 Task: Find connections with filter location Riemst with filter topic #LinkedInwith filter profile language German with filter current company Pepper Content with filter school North Eastern Regional Institute of Science and Technology (NERIST) with filter industry Mobile Computing Software Products with filter service category Auto Insurance with filter keywords title Manicurist
Action: Mouse moved to (542, 113)
Screenshot: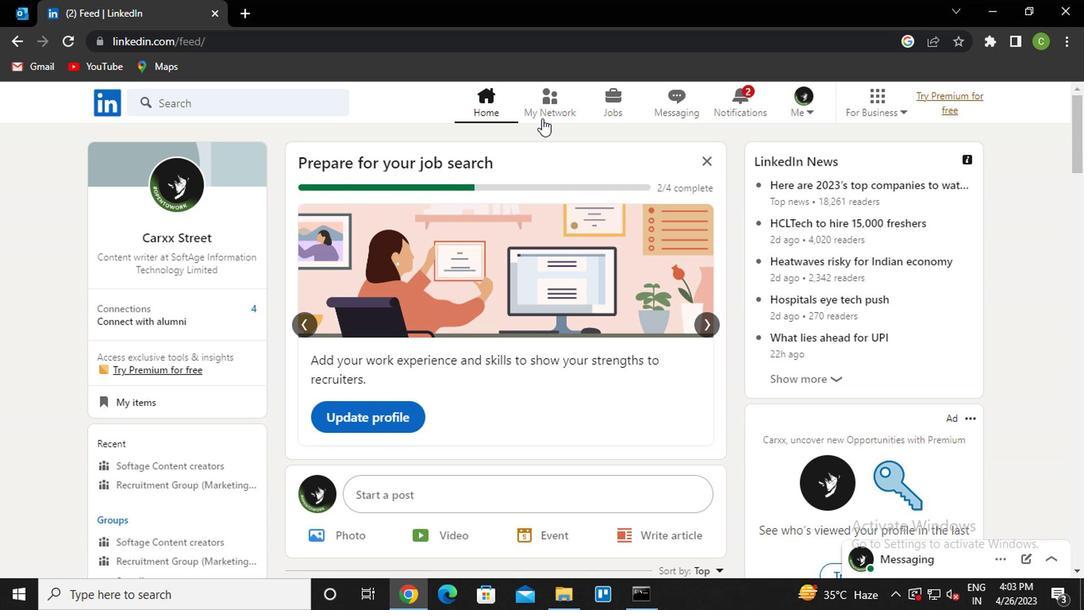 
Action: Mouse pressed left at (542, 113)
Screenshot: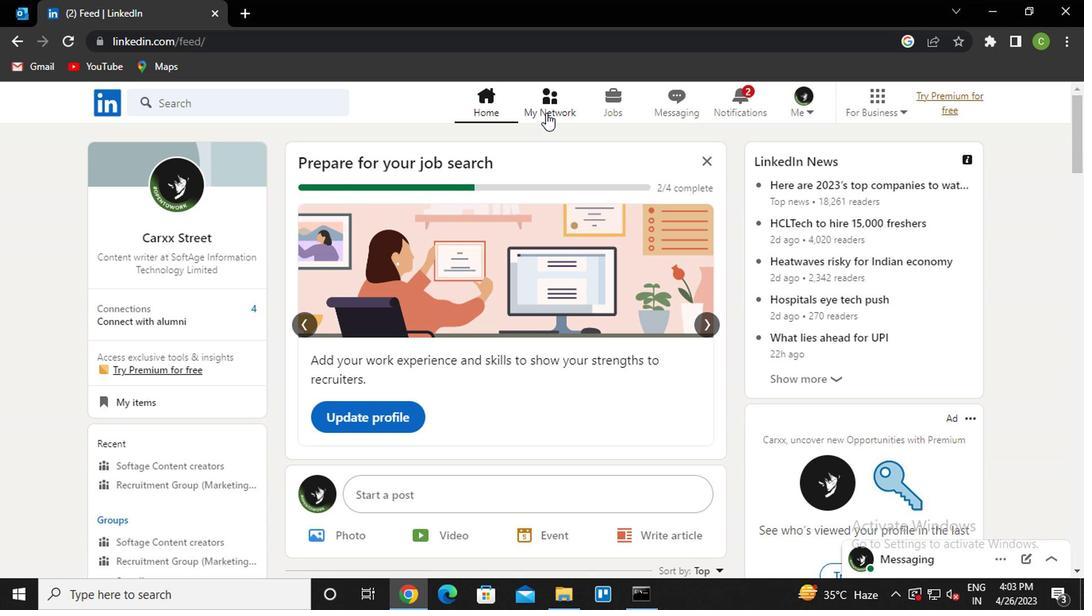 
Action: Mouse moved to (259, 202)
Screenshot: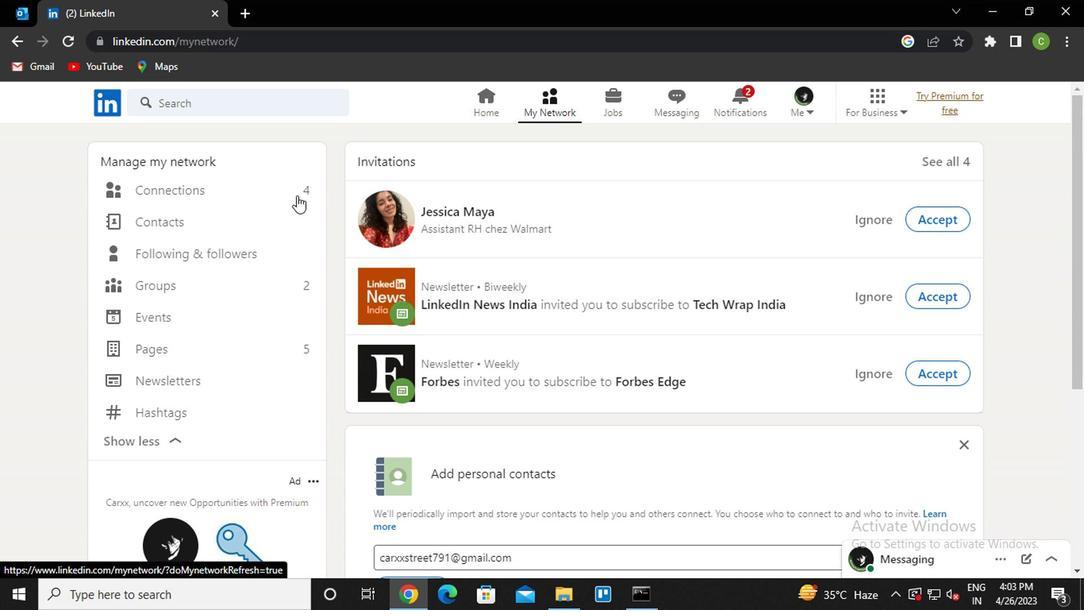 
Action: Mouse pressed left at (259, 202)
Screenshot: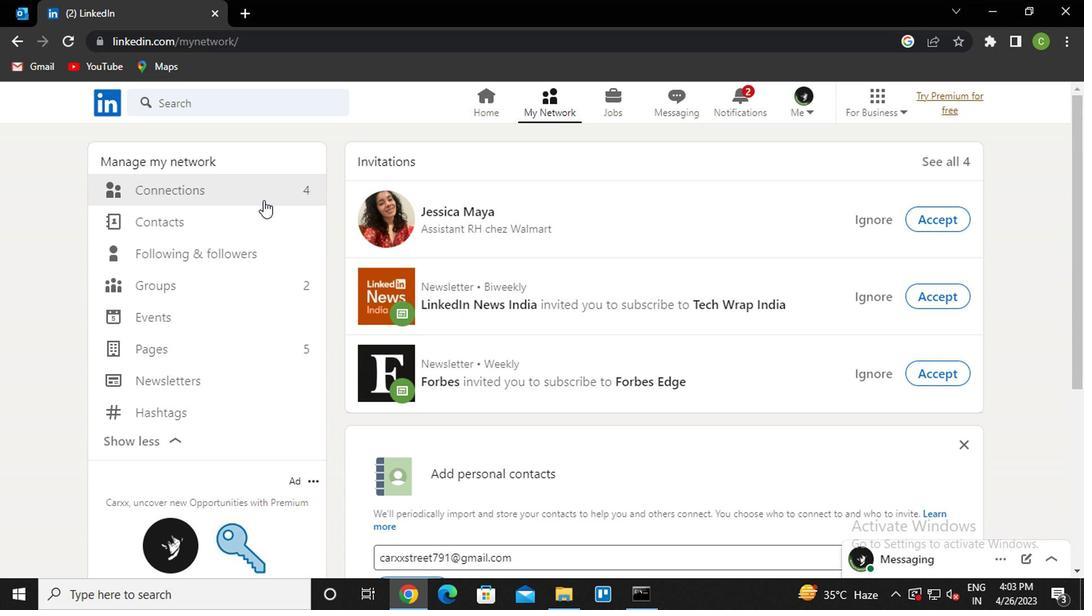 
Action: Mouse moved to (259, 190)
Screenshot: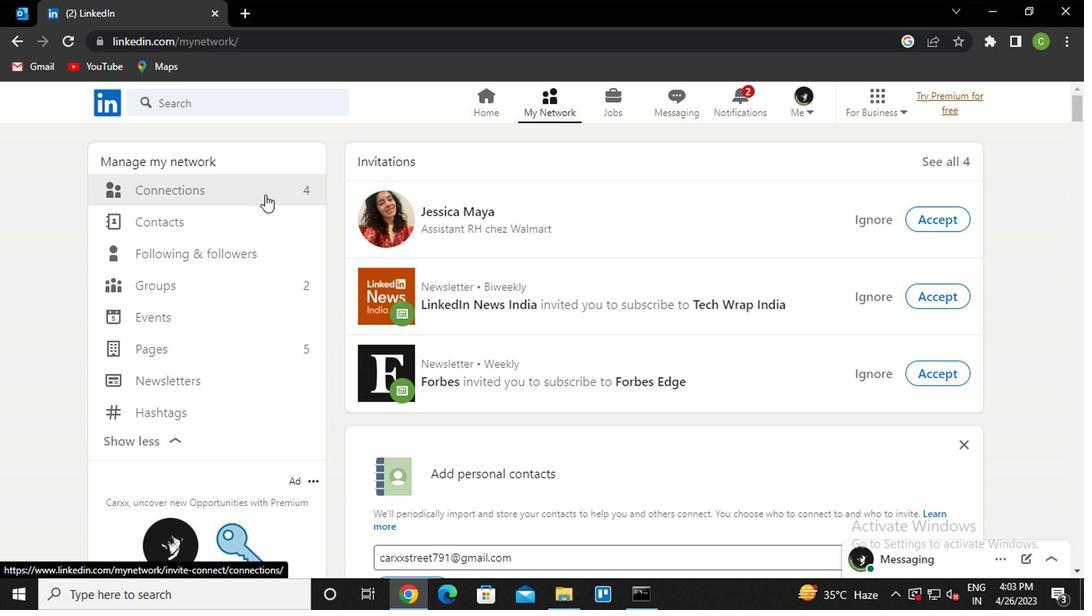 
Action: Mouse pressed left at (259, 190)
Screenshot: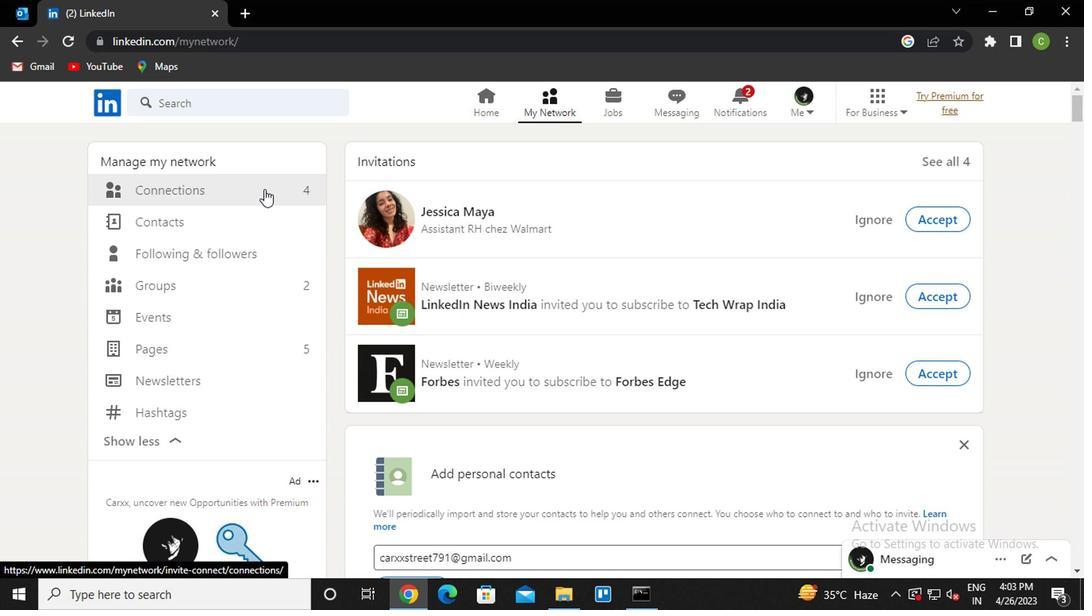 
Action: Mouse moved to (689, 189)
Screenshot: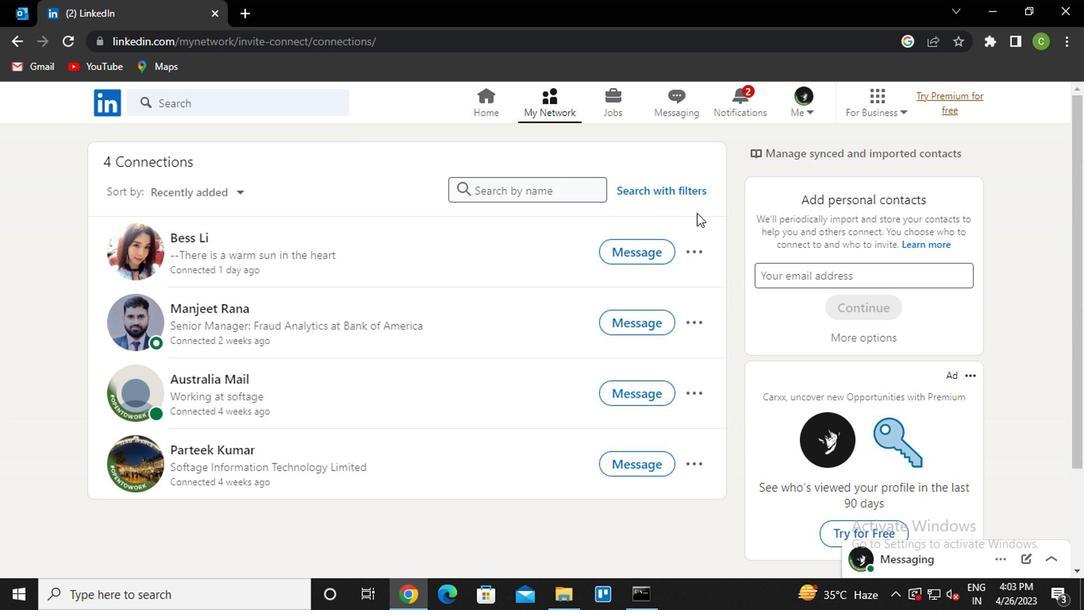 
Action: Mouse pressed left at (689, 189)
Screenshot: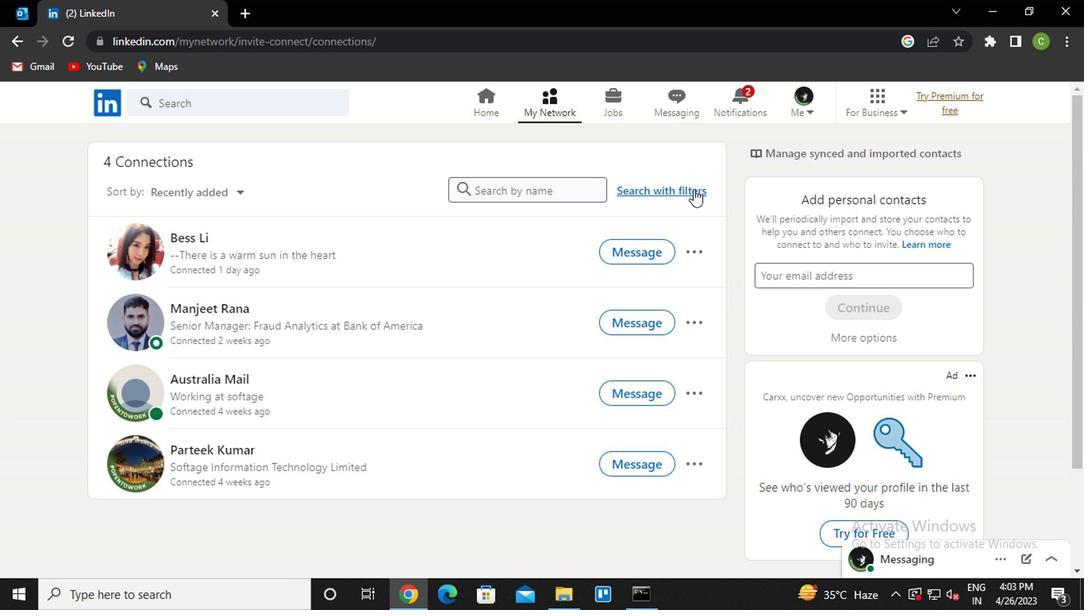 
Action: Mouse moved to (538, 145)
Screenshot: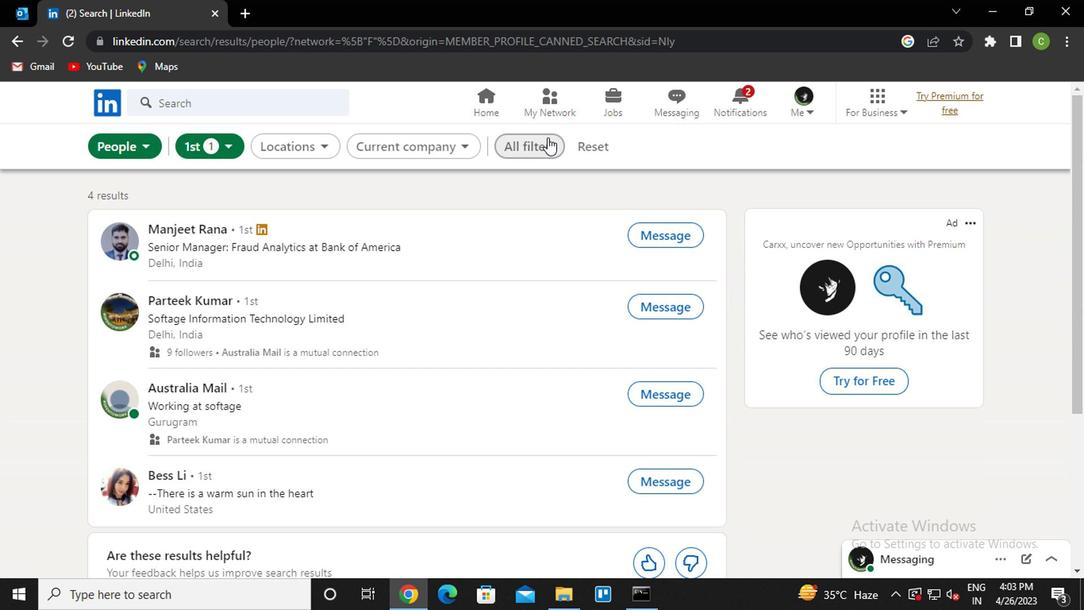 
Action: Mouse pressed left at (538, 145)
Screenshot: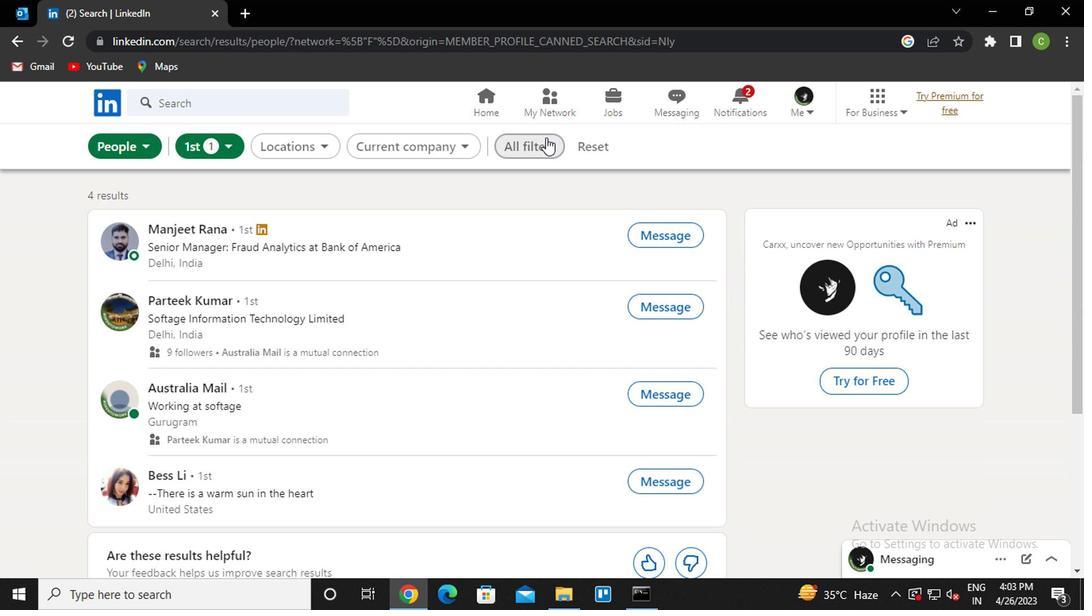 
Action: Mouse moved to (851, 352)
Screenshot: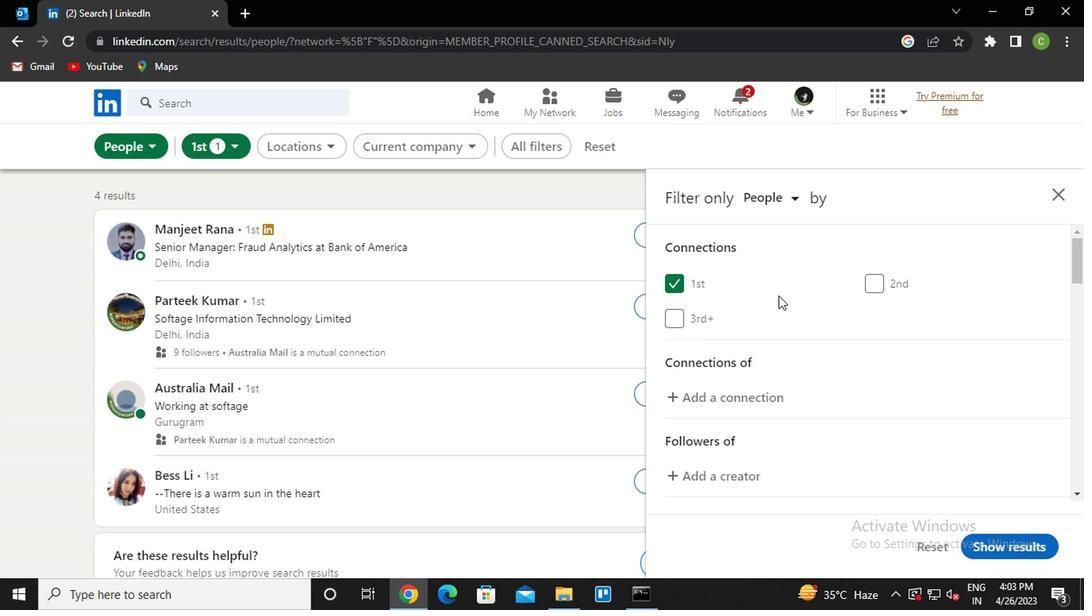 
Action: Mouse scrolled (851, 351) with delta (0, 0)
Screenshot: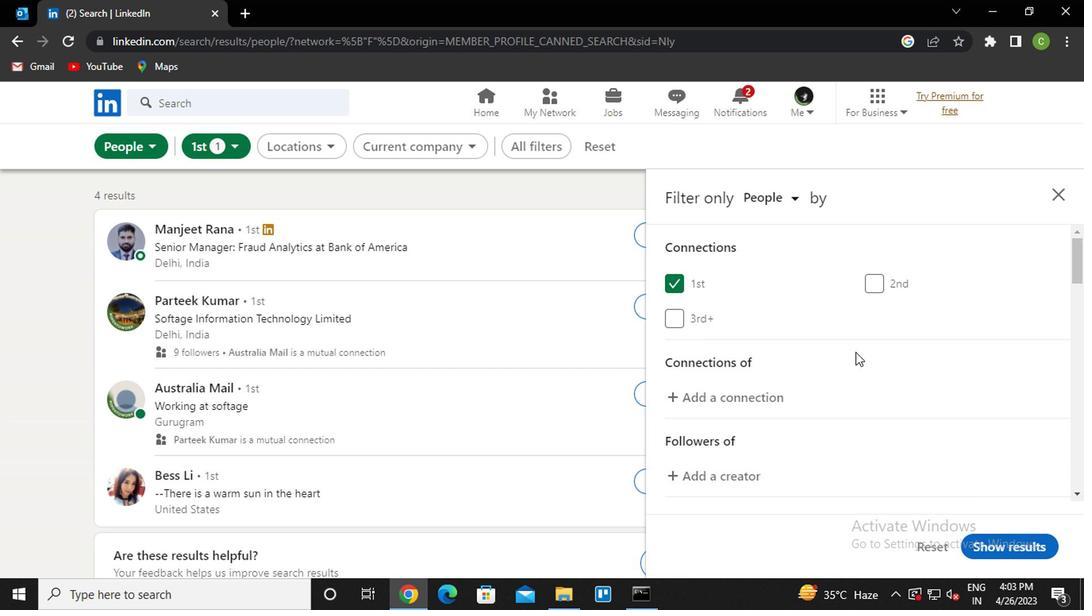 
Action: Mouse scrolled (851, 351) with delta (0, 0)
Screenshot: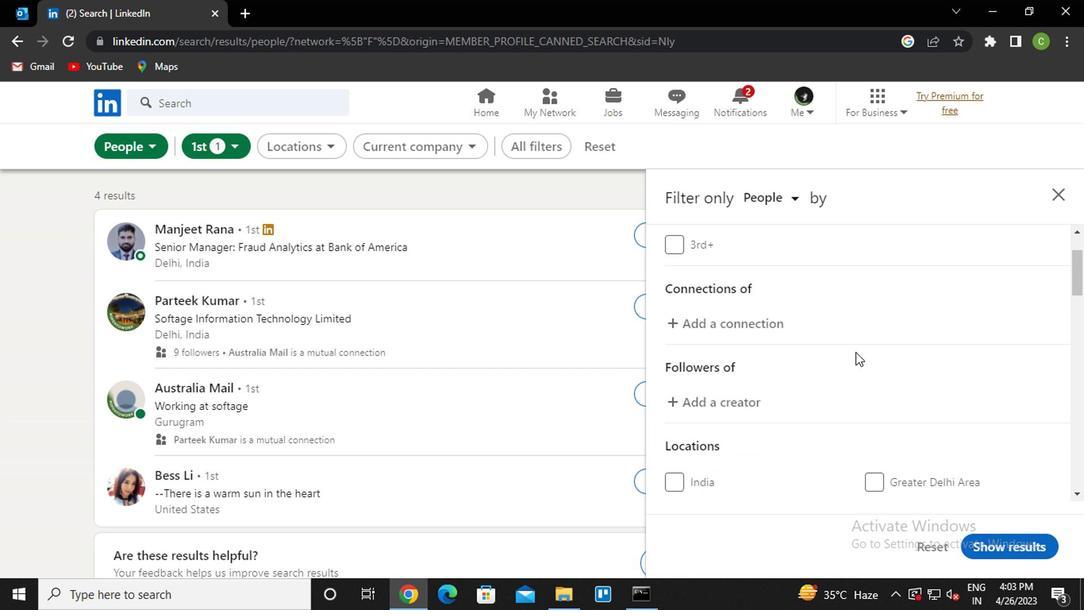 
Action: Mouse scrolled (851, 351) with delta (0, 0)
Screenshot: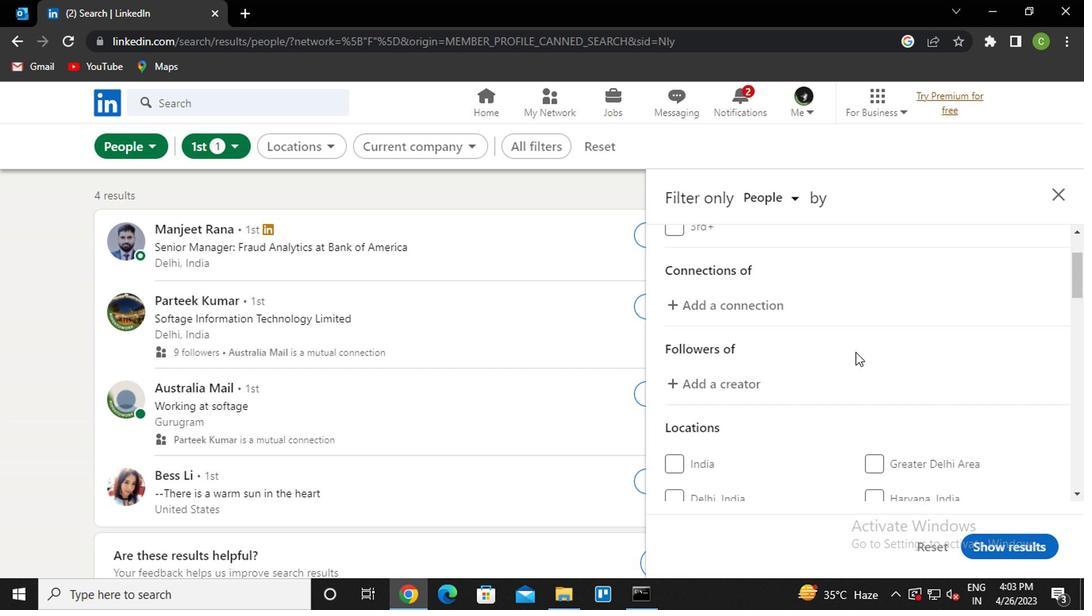 
Action: Mouse moved to (881, 391)
Screenshot: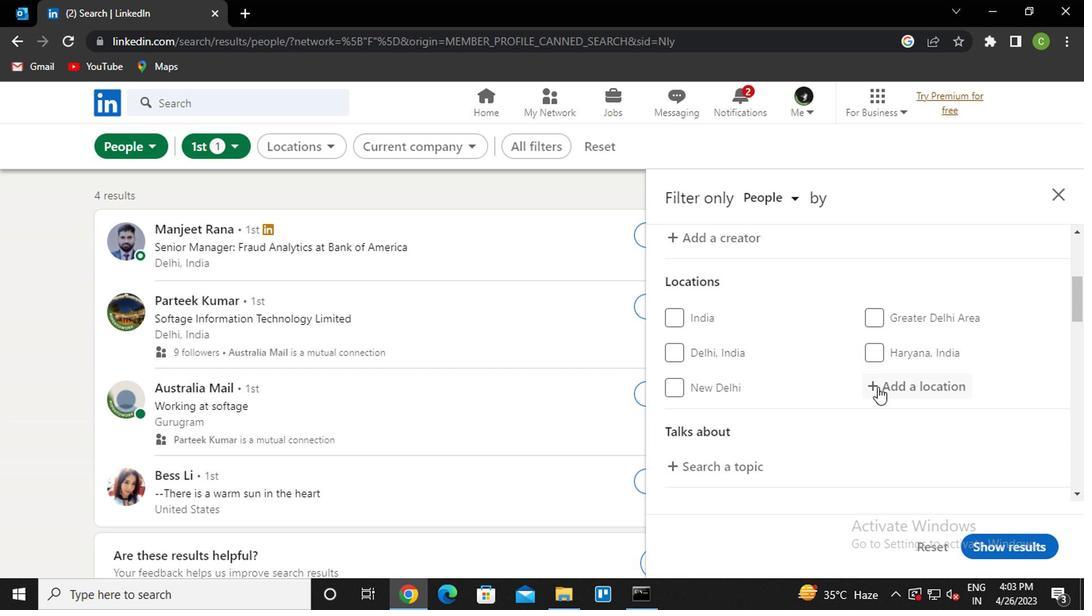 
Action: Mouse pressed left at (881, 391)
Screenshot: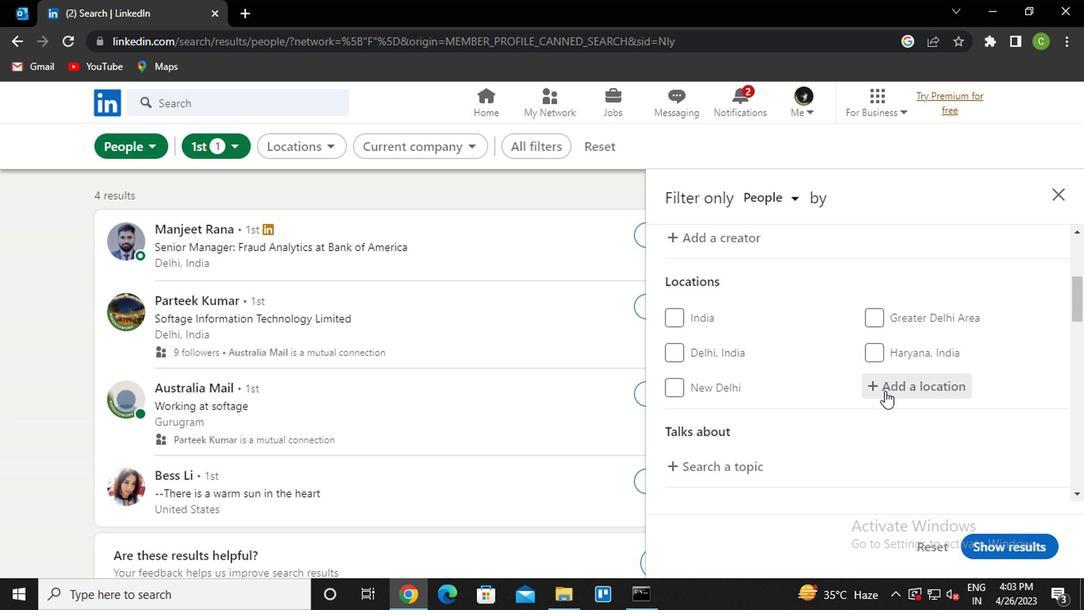 
Action: Key pressed <Key.caps_lock>l<Key.caps_lock>i<Key.backspace><Key.backspace>l<Key.caps_lock>inkedin<Key.backspace><Key.backspace><Key.backspace><Key.backspace><Key.backspace><Key.backspace><Key.backspace><Key.backspace><Key.backspace><Key.backspace><Key.backspace><Key.backspace><Key.backspace><Key.backspace><Key.backspace><Key.backspace><Key.backspace><Key.caps_lock>r<Key.caps_lock>iems<Key.down><Key.enter>
Screenshot: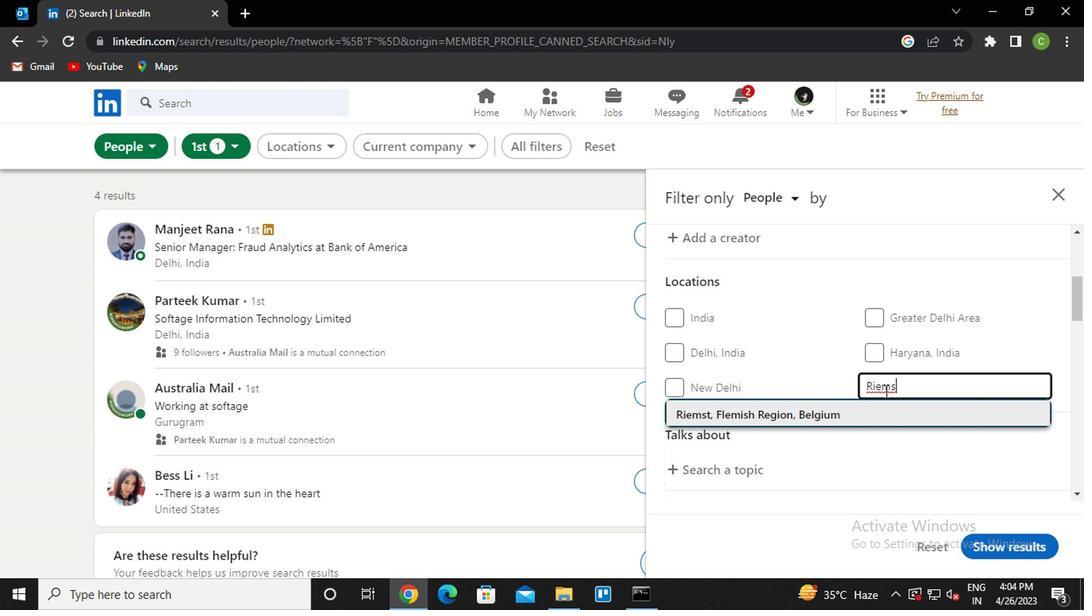 
Action: Mouse moved to (895, 371)
Screenshot: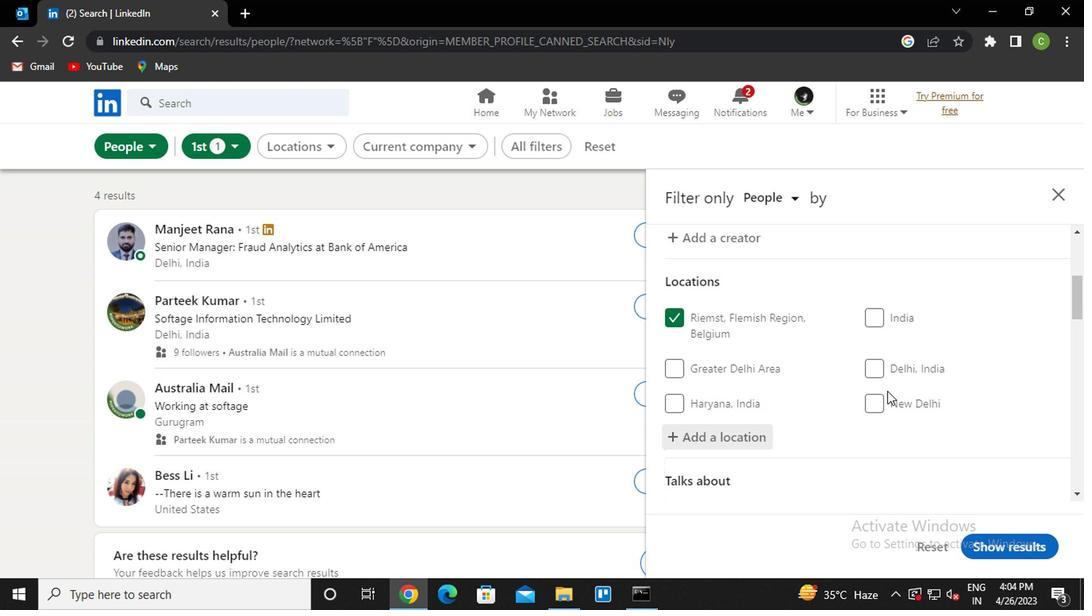 
Action: Mouse scrolled (895, 370) with delta (0, -1)
Screenshot: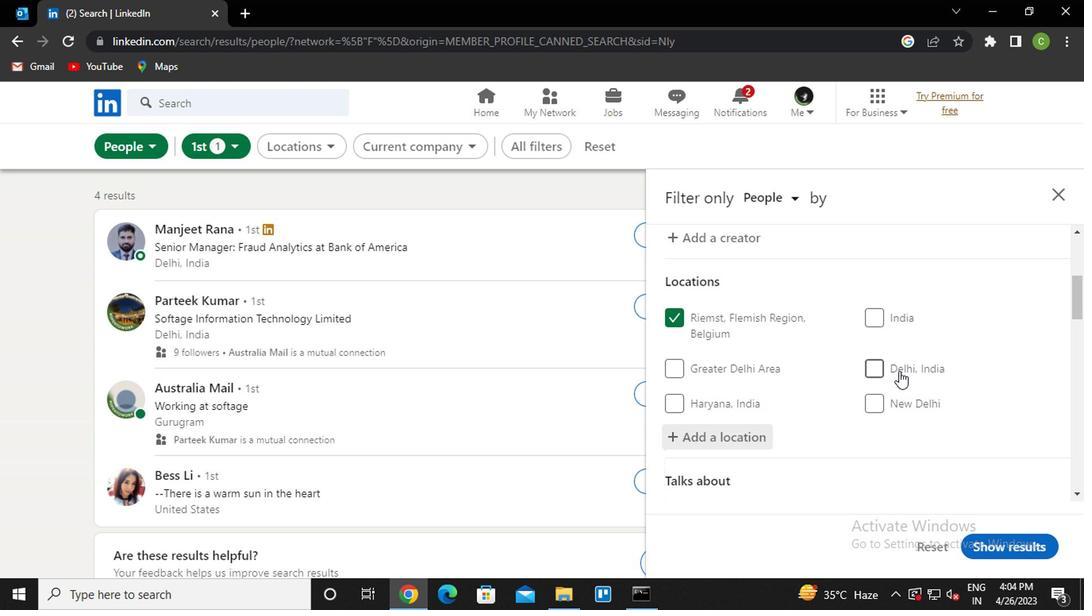 
Action: Mouse scrolled (895, 370) with delta (0, -1)
Screenshot: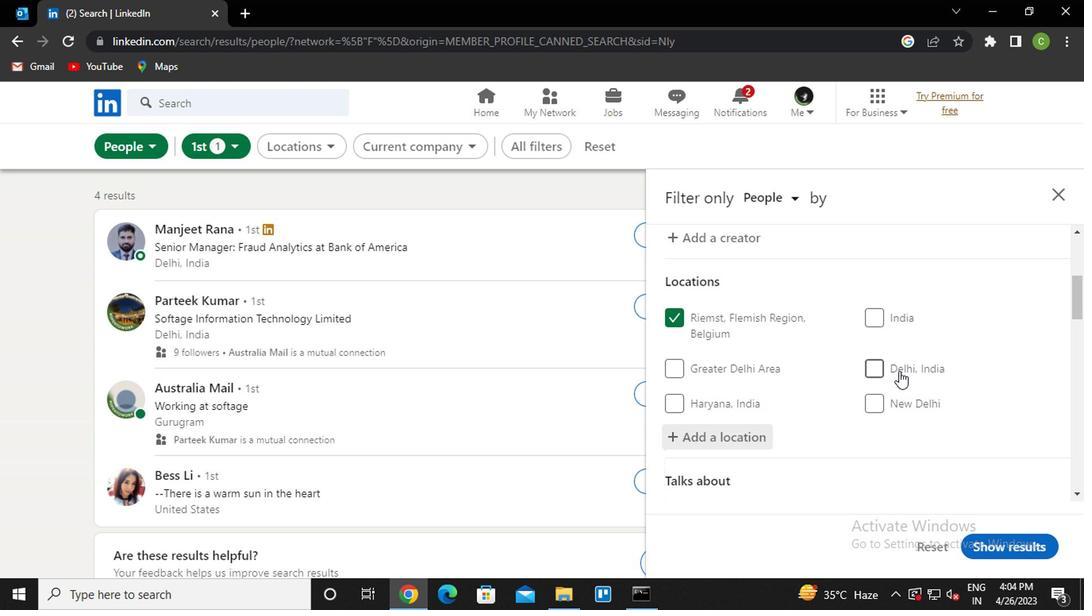 
Action: Mouse moved to (726, 360)
Screenshot: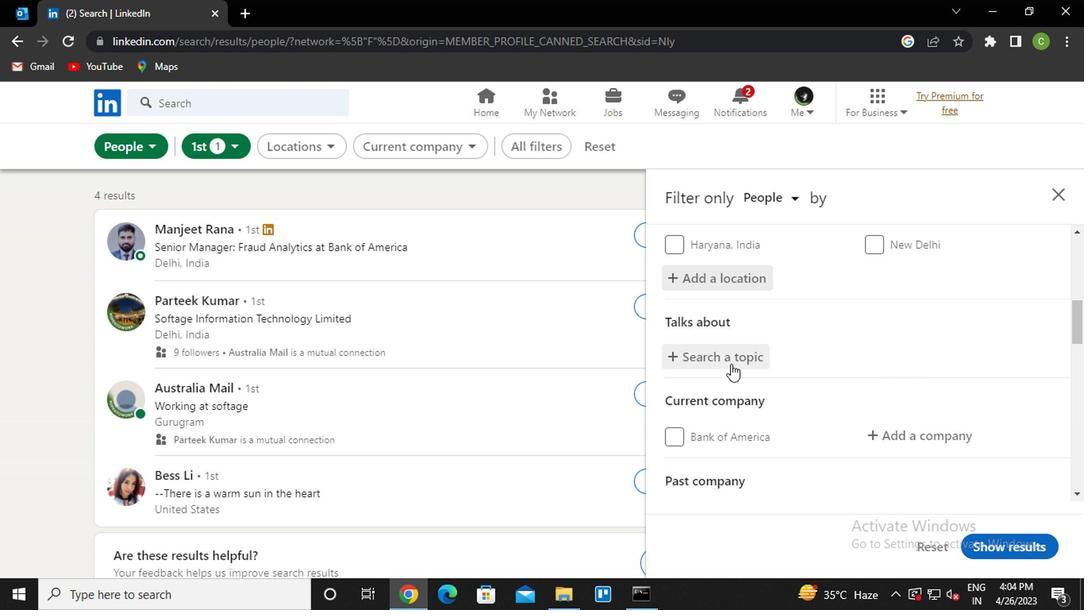 
Action: Mouse pressed left at (726, 360)
Screenshot: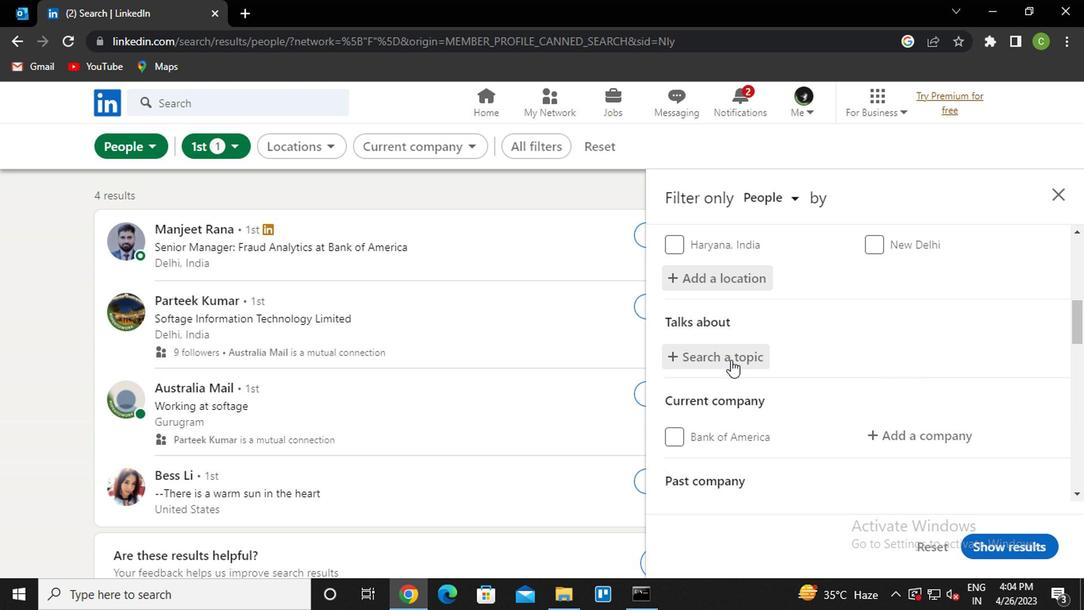 
Action: Key pressed <Key.caps_lock>l<Key.caps_lock>inke<Key.down><Key.enter>
Screenshot: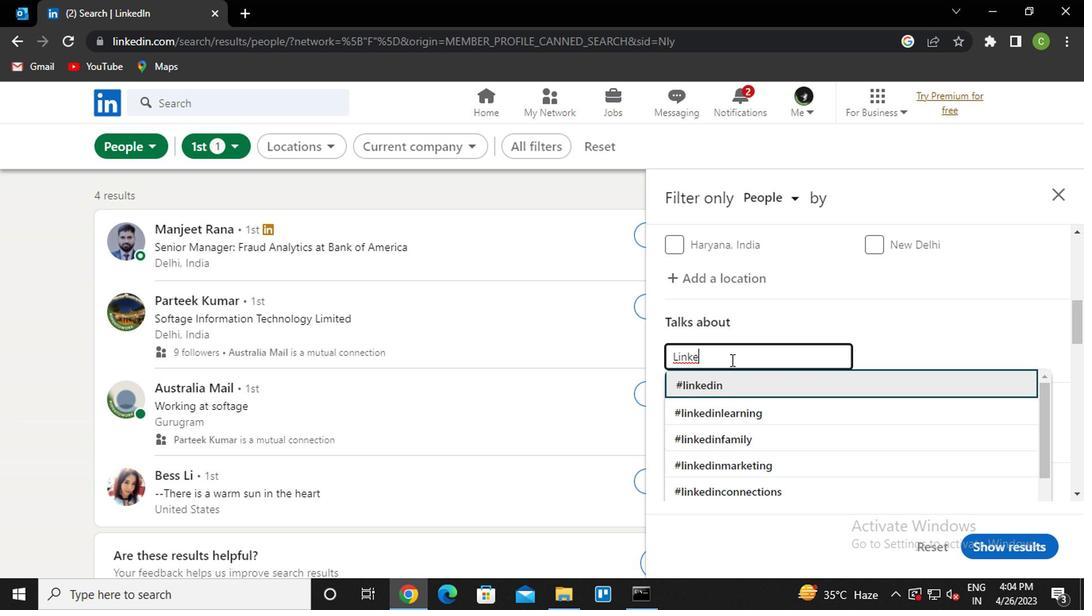 
Action: Mouse scrolled (726, 359) with delta (0, 0)
Screenshot: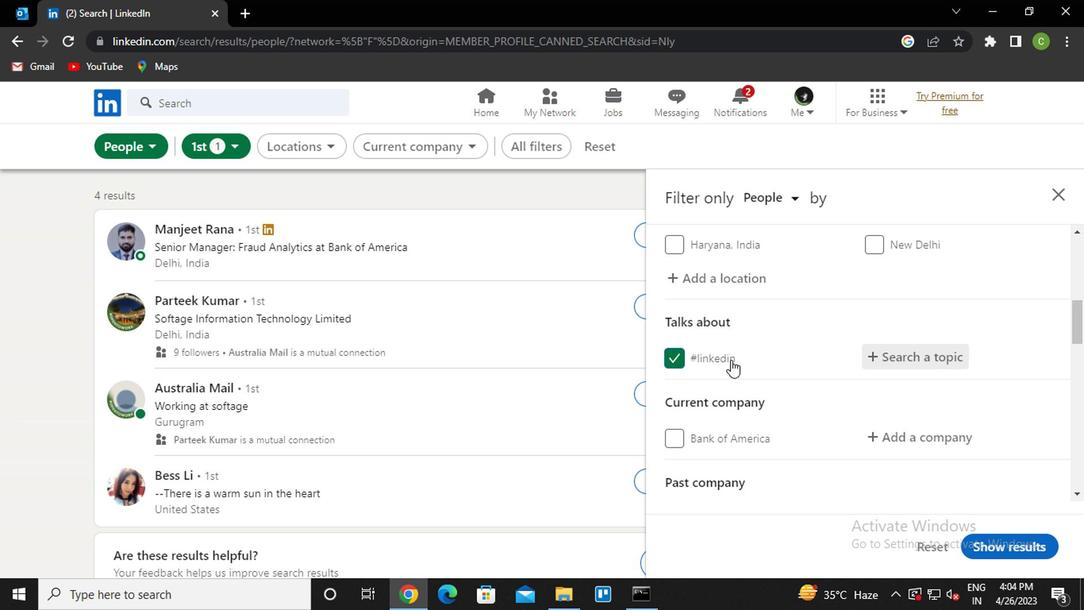 
Action: Mouse moved to (887, 357)
Screenshot: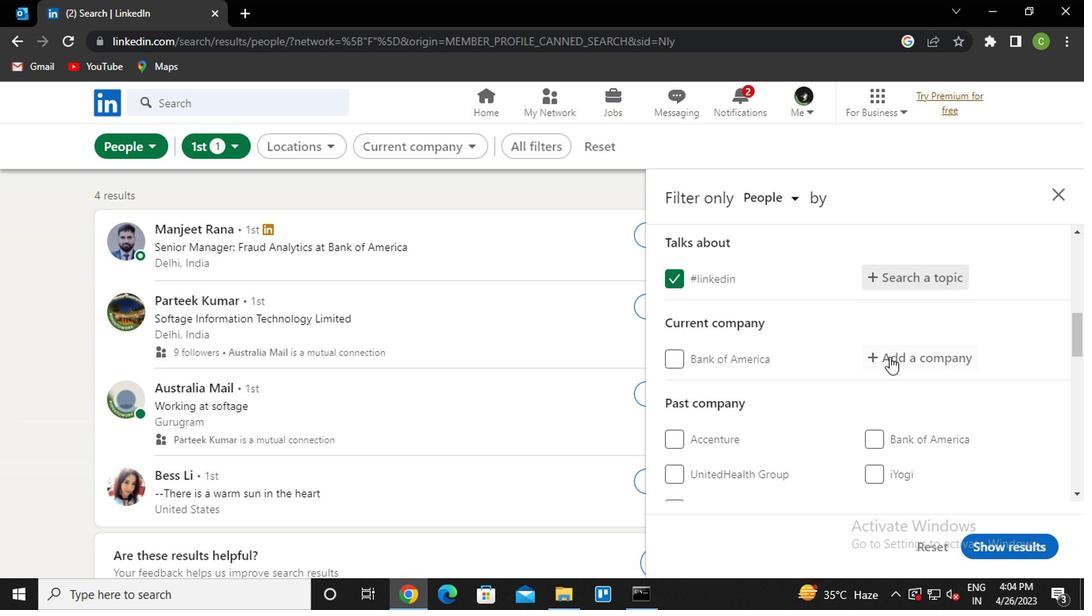 
Action: Mouse pressed left at (887, 357)
Screenshot: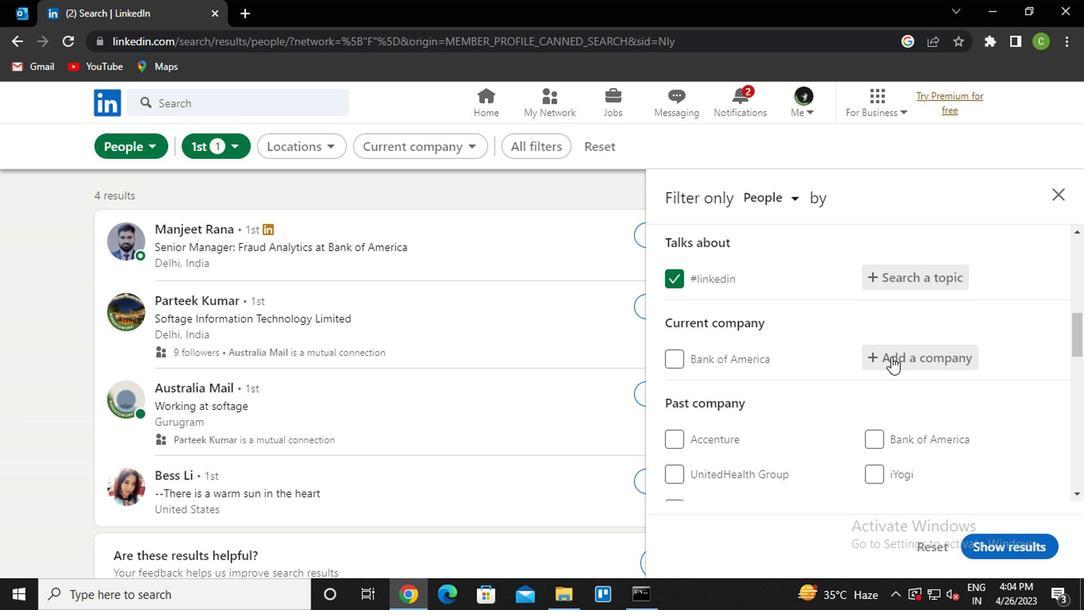 
Action: Key pressed <Key.caps_lock><Key.caps_lock>p<Key.caps_lock>epper<Key.backspace><Key.backspace><Key.backspace><Key.backspace><Key.backspace><Key.backspace><Key.backspace><Key.caps_lock><Key.caps_lock>p<Key.caps_lock>epper<Key.down><Key.enter>
Screenshot: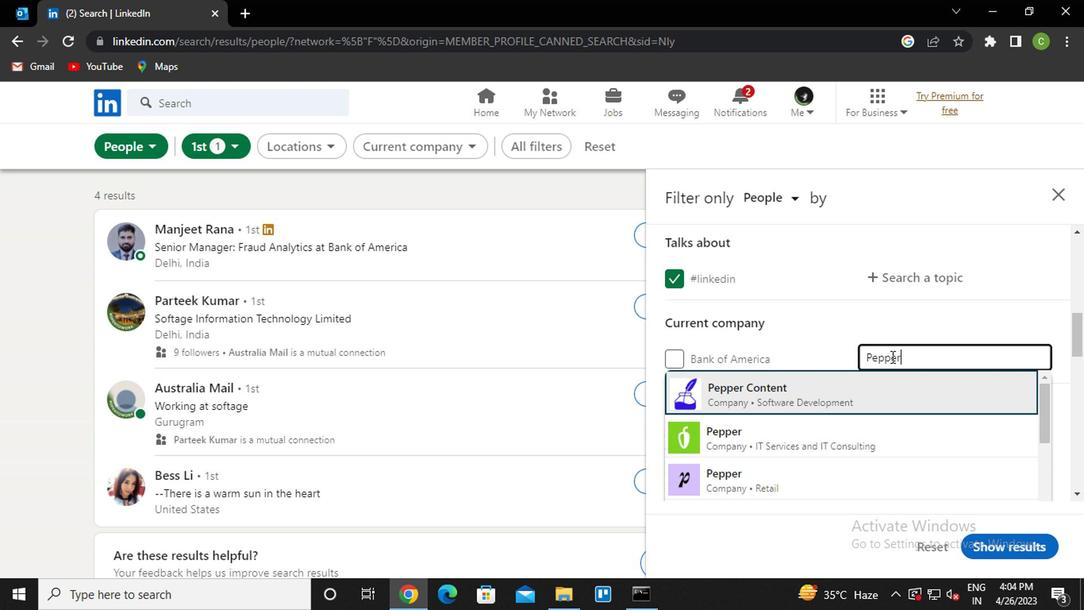 
Action: Mouse moved to (886, 358)
Screenshot: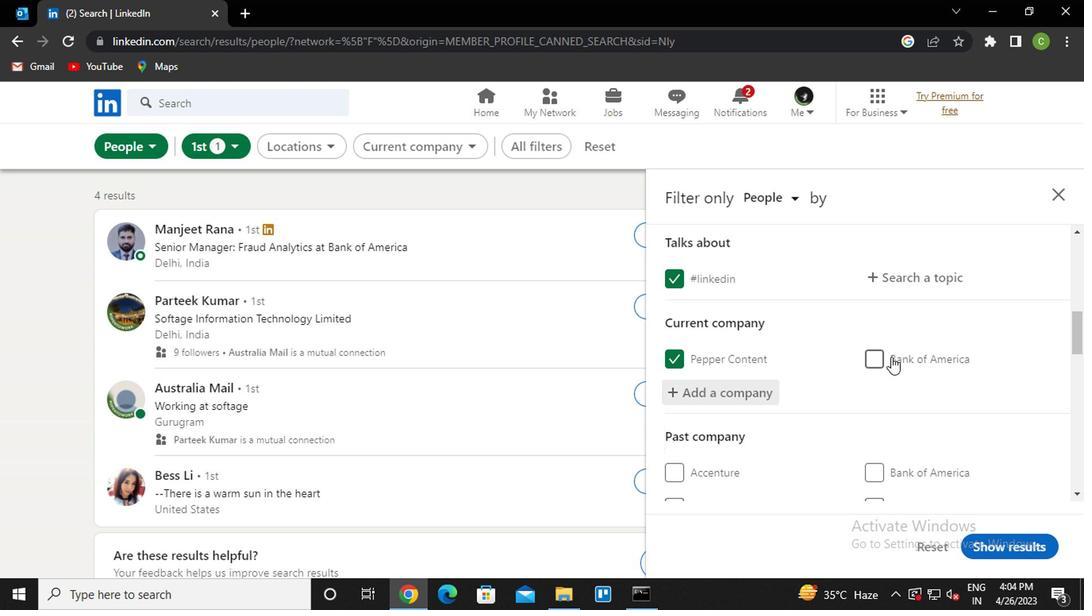 
Action: Mouse scrolled (886, 357) with delta (0, 0)
Screenshot: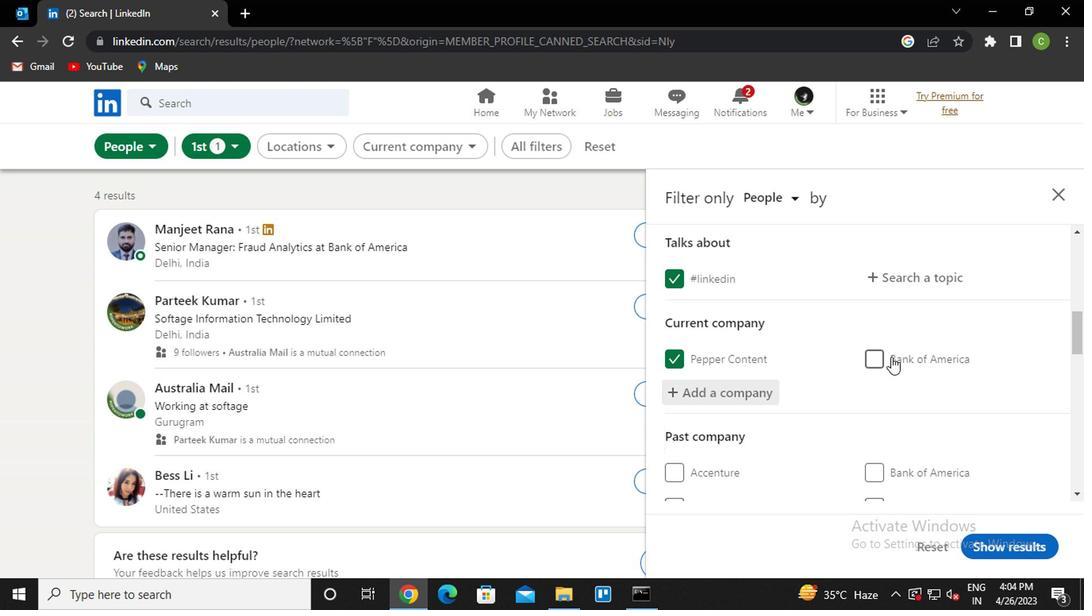 
Action: Mouse scrolled (886, 357) with delta (0, 0)
Screenshot: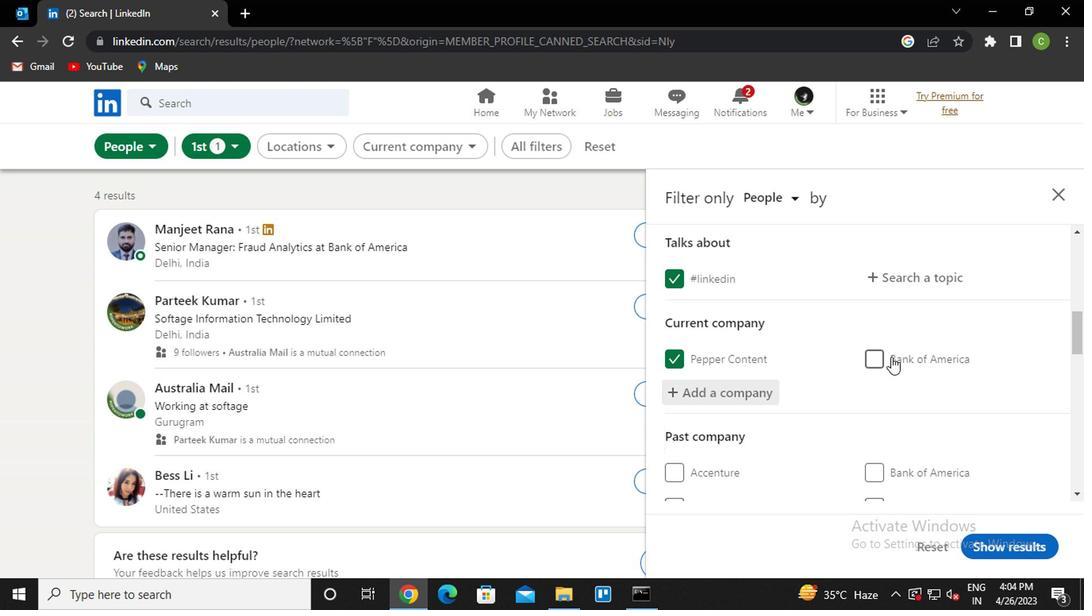 
Action: Mouse moved to (868, 385)
Screenshot: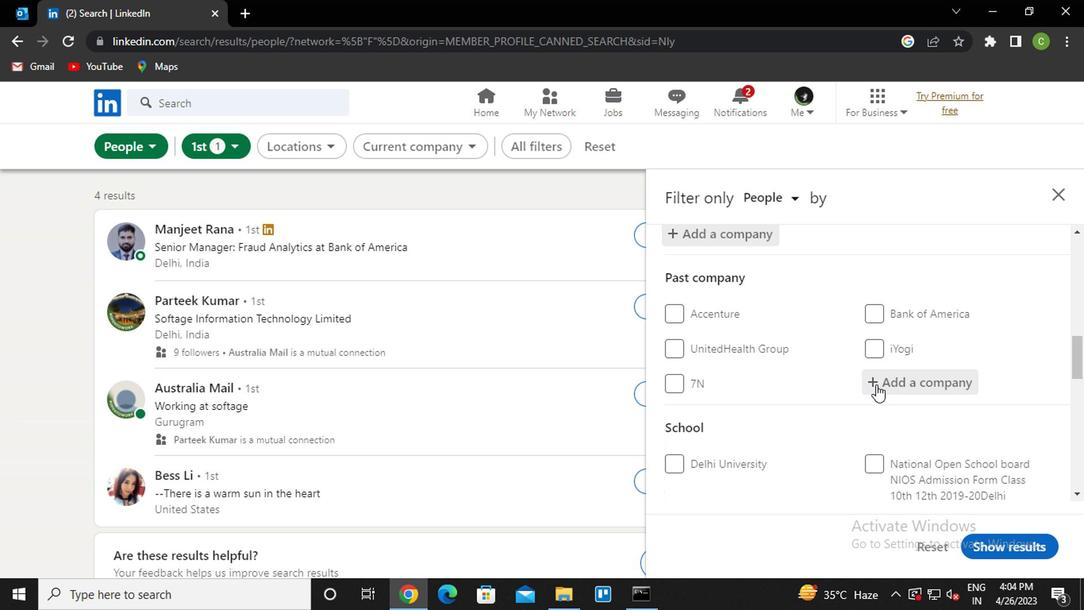 
Action: Mouse scrolled (868, 384) with delta (0, -1)
Screenshot: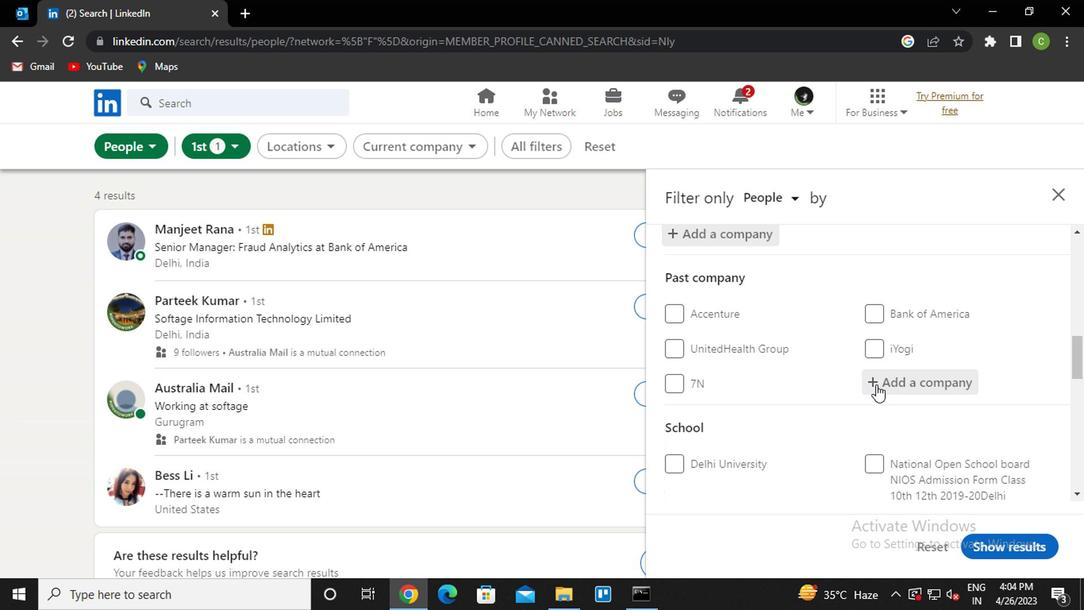 
Action: Mouse moved to (863, 385)
Screenshot: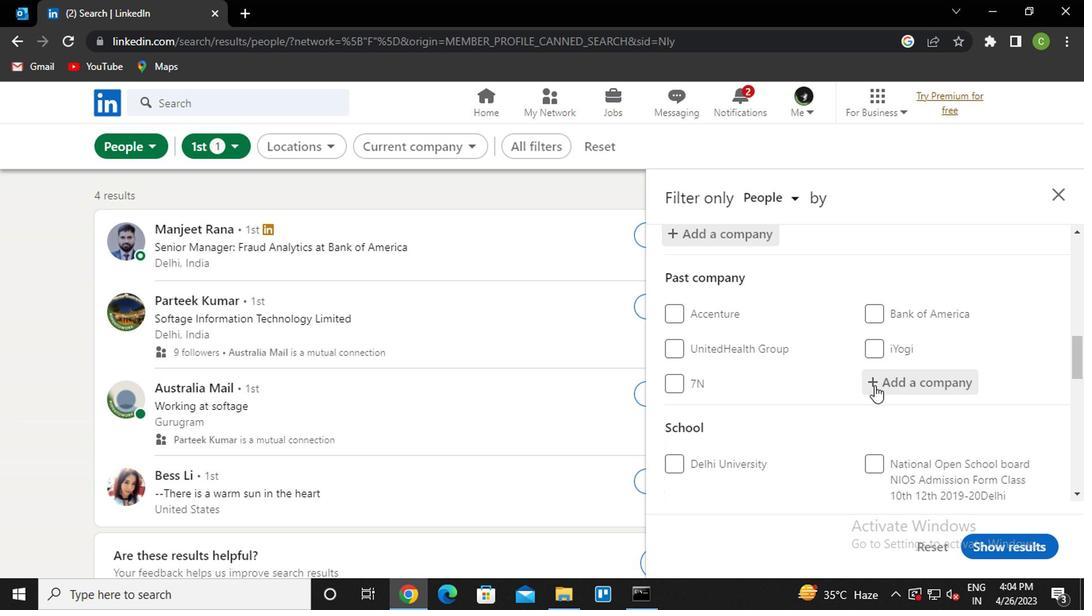 
Action: Mouse scrolled (863, 384) with delta (0, -1)
Screenshot: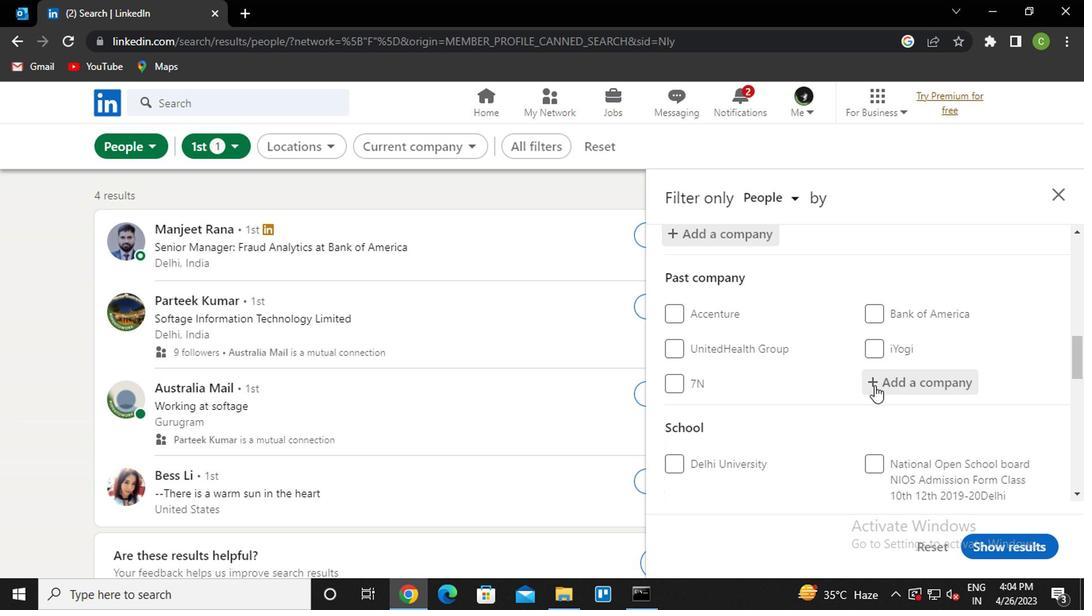 
Action: Mouse moved to (728, 421)
Screenshot: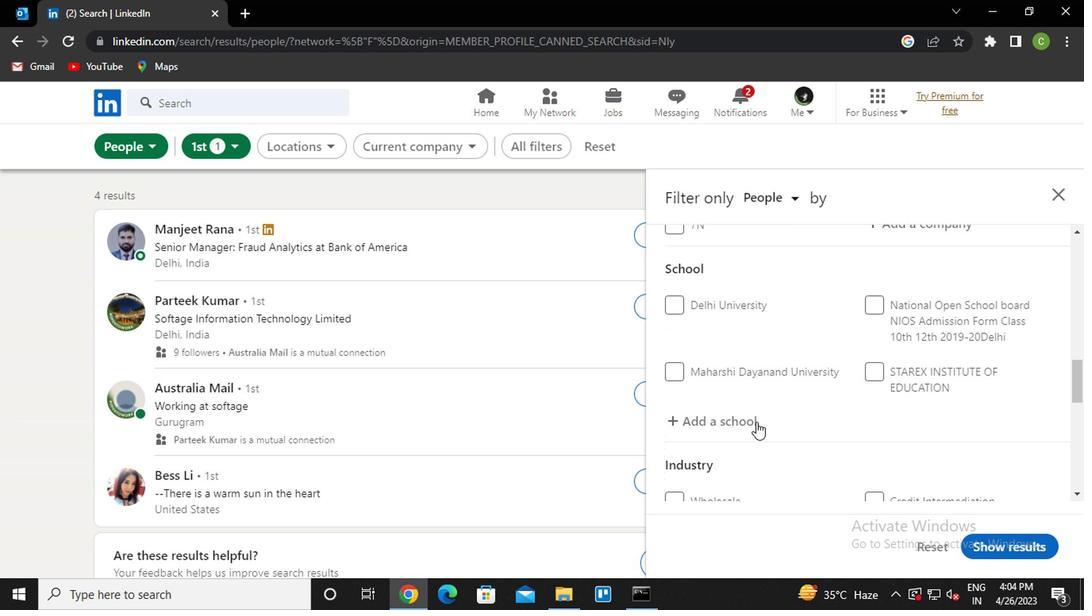 
Action: Mouse pressed left at (728, 421)
Screenshot: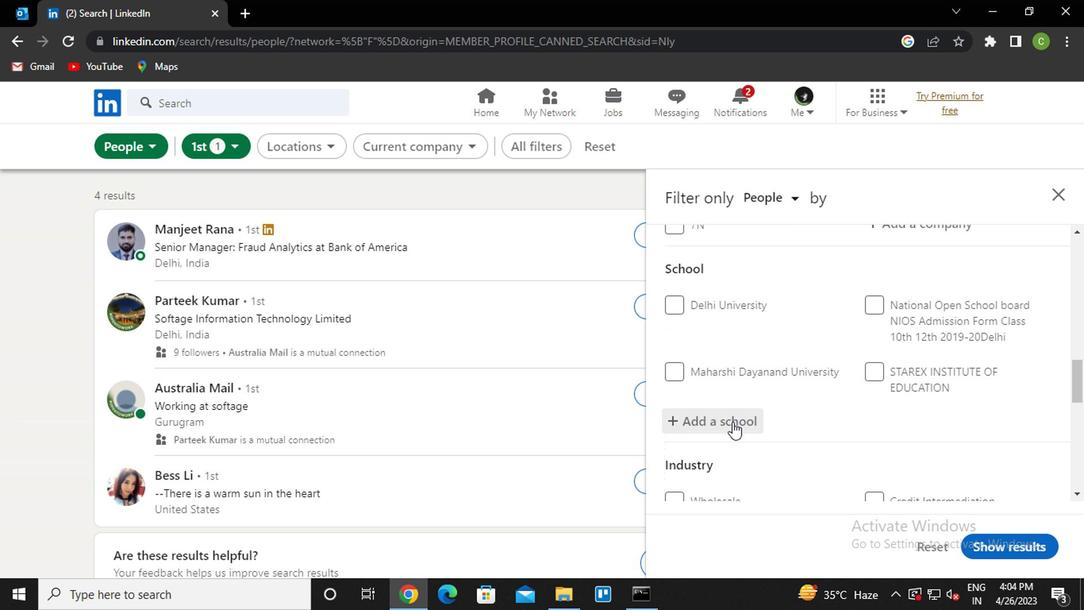
Action: Key pressed <Key.caps_lock>n<Key.caps_lock>orth<Key.space>eastern<Key.down><Key.down><Key.down><Key.down><Key.enter>
Screenshot: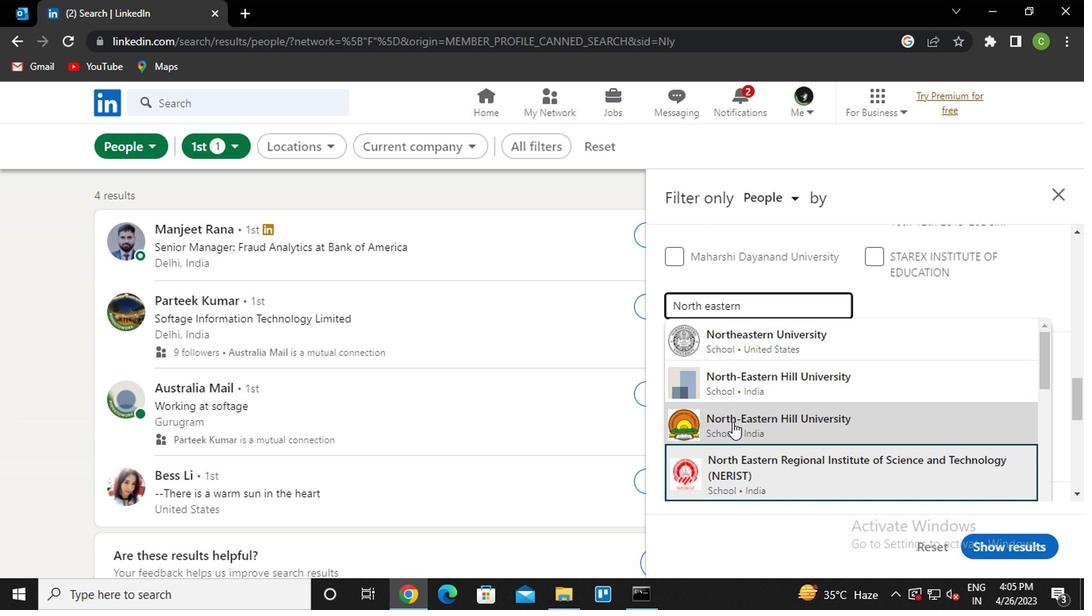 
Action: Mouse moved to (708, 436)
Screenshot: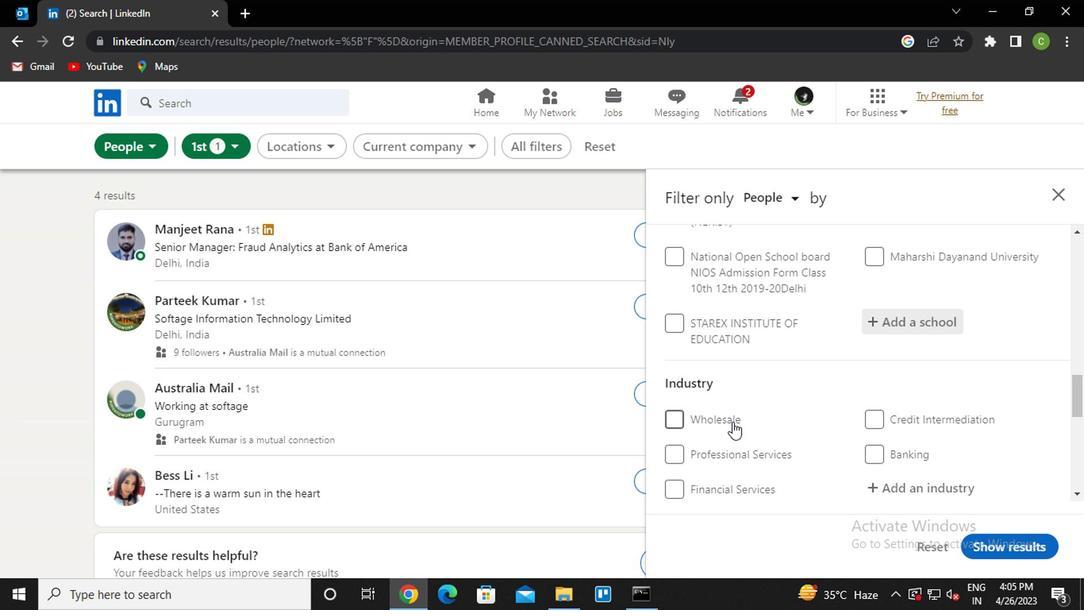 
Action: Mouse scrolled (708, 436) with delta (0, 0)
Screenshot: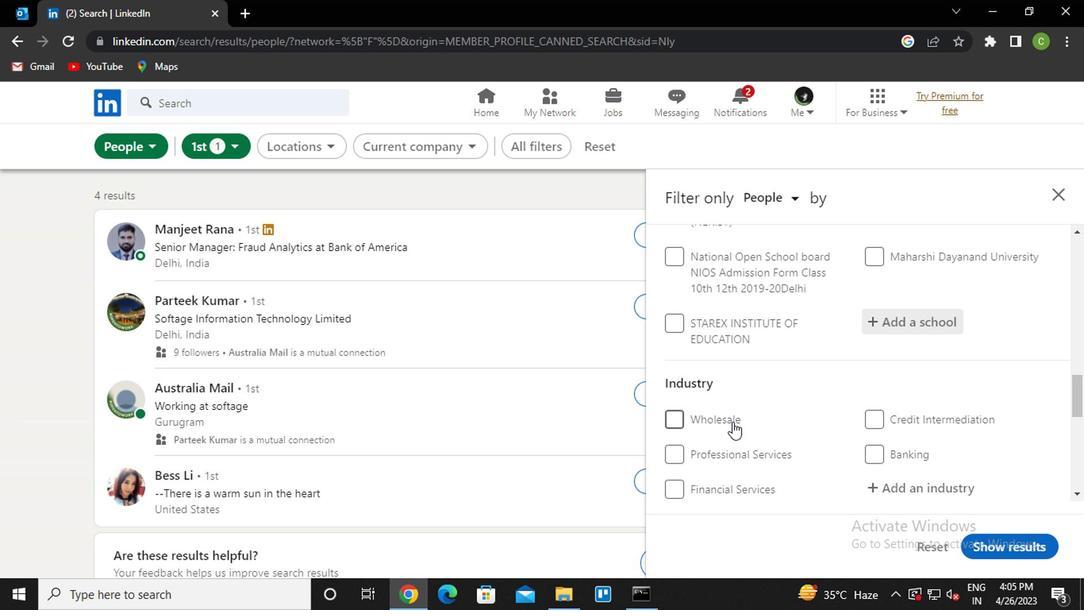 
Action: Mouse moved to (717, 434)
Screenshot: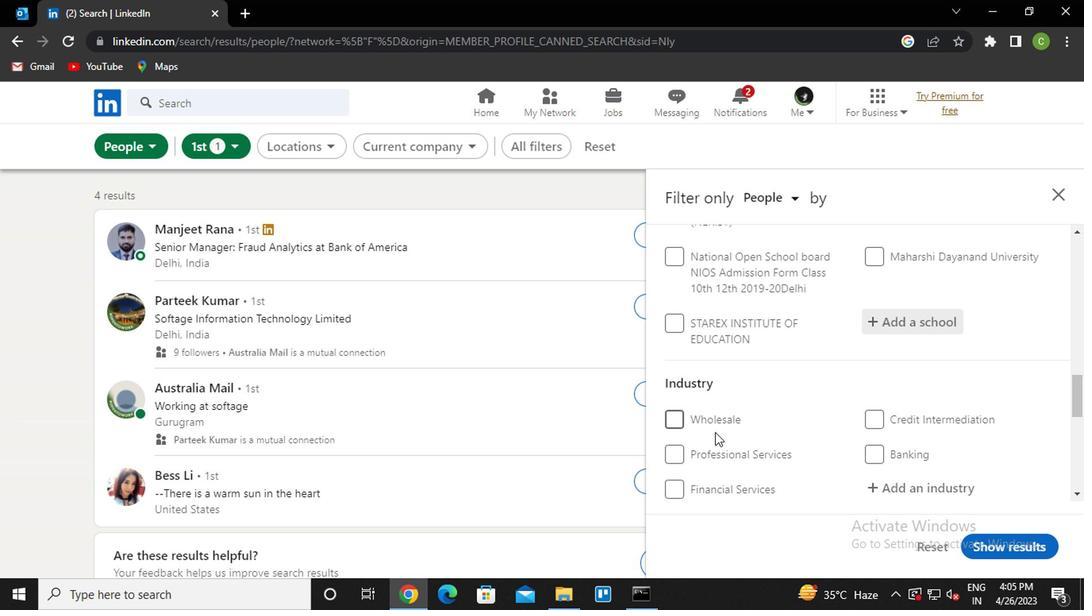 
Action: Mouse scrolled (717, 433) with delta (0, 0)
Screenshot: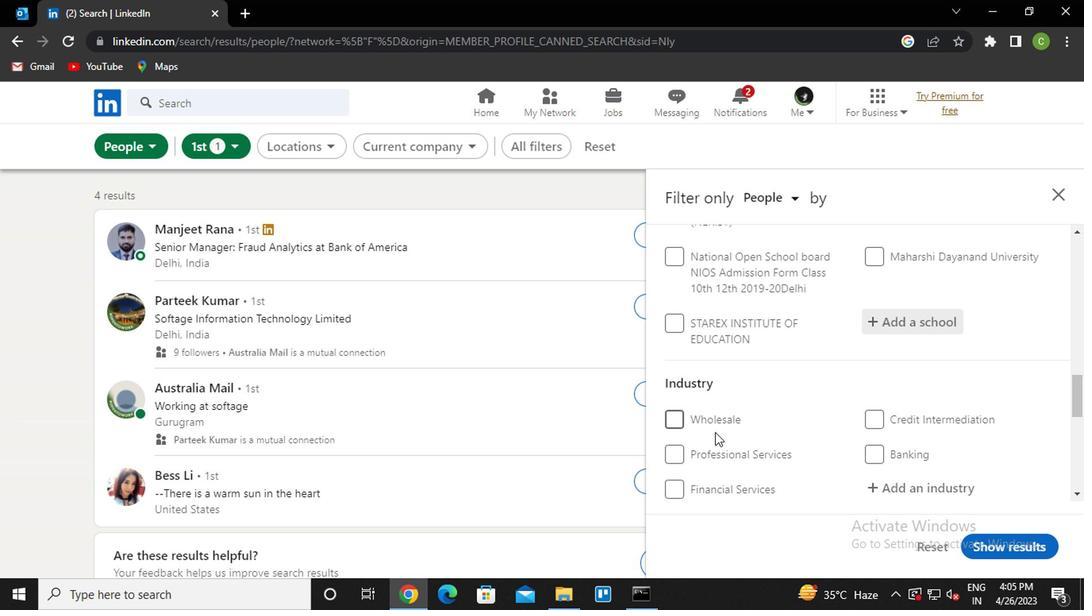 
Action: Mouse moved to (766, 377)
Screenshot: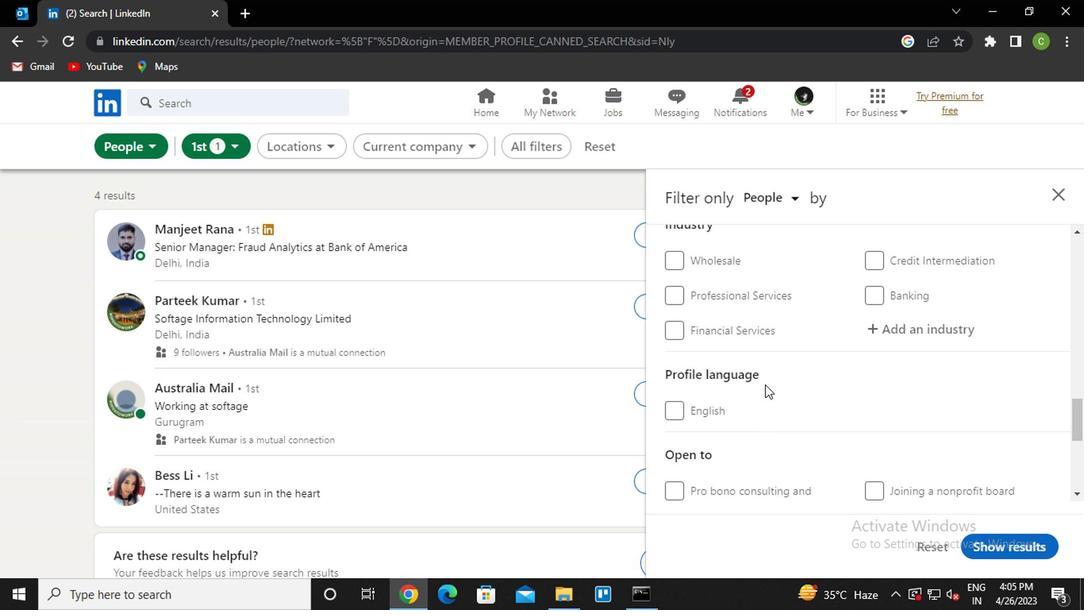 
Action: Mouse scrolled (766, 378) with delta (0, 0)
Screenshot: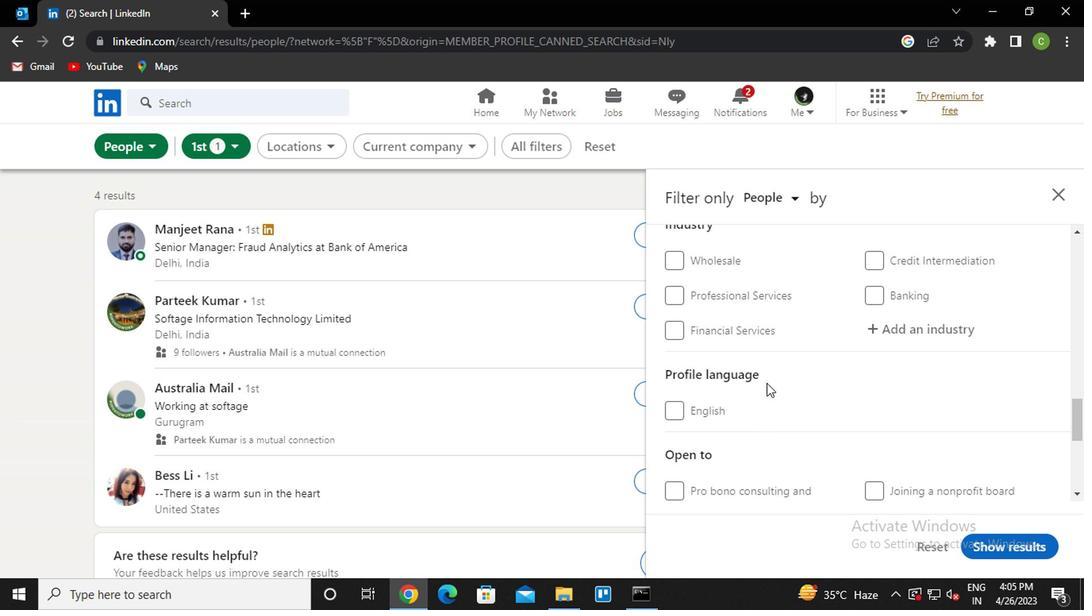
Action: Mouse moved to (904, 404)
Screenshot: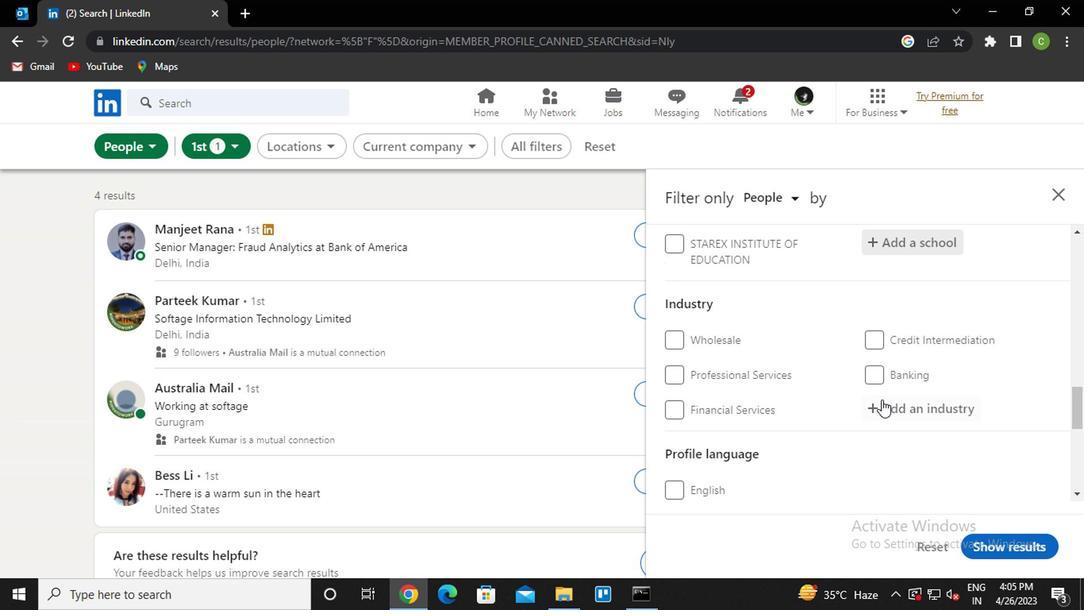 
Action: Mouse pressed left at (904, 404)
Screenshot: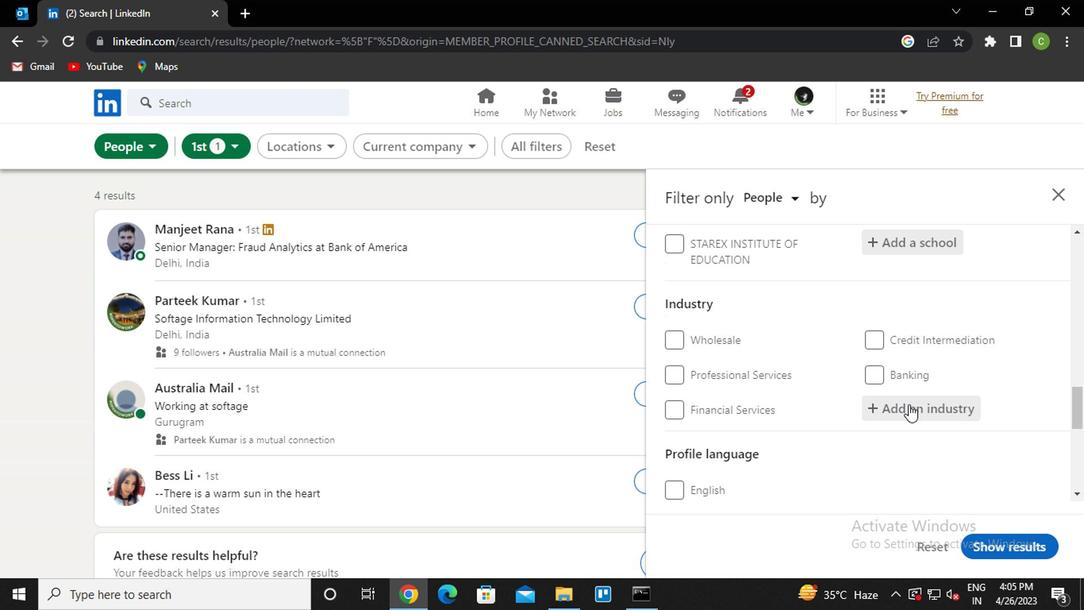 
Action: Key pressed <Key.caps_lock>m<Key.caps_lock>obile<Key.space>compu<Key.down><Key.enter>
Screenshot: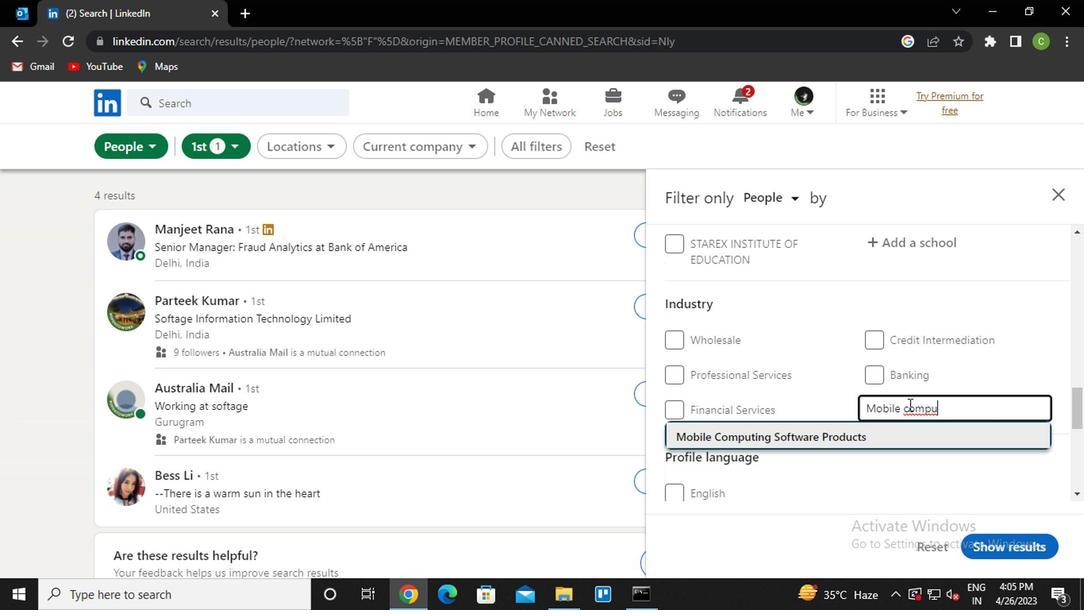 
Action: Mouse moved to (1090, 498)
Screenshot: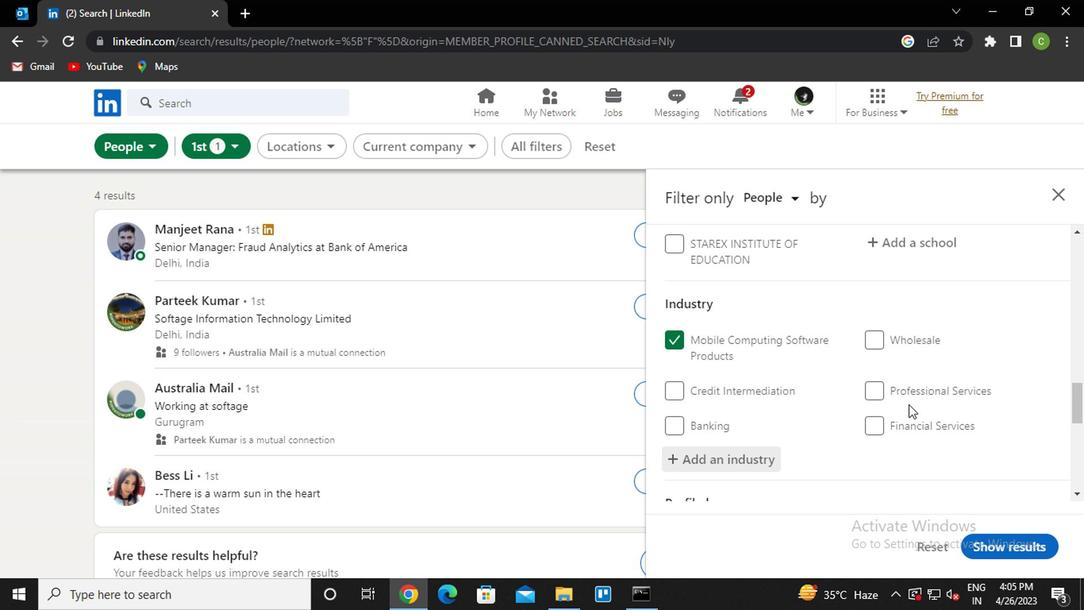 
Action: Mouse scrolled (1080, 497) with delta (0, 0)
Screenshot: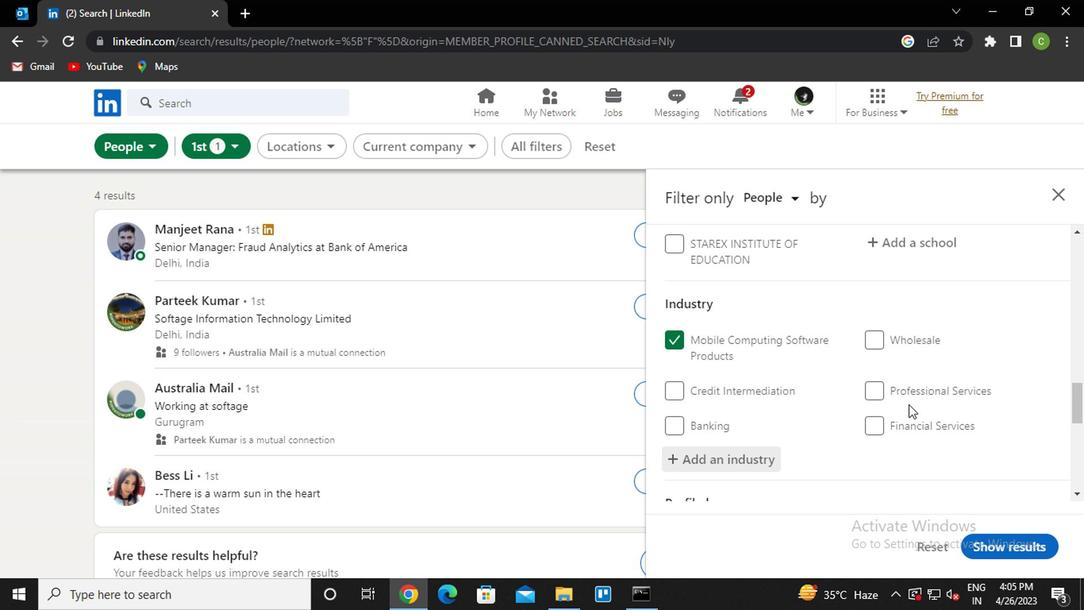 
Action: Mouse scrolled (1080, 497) with delta (0, 0)
Screenshot: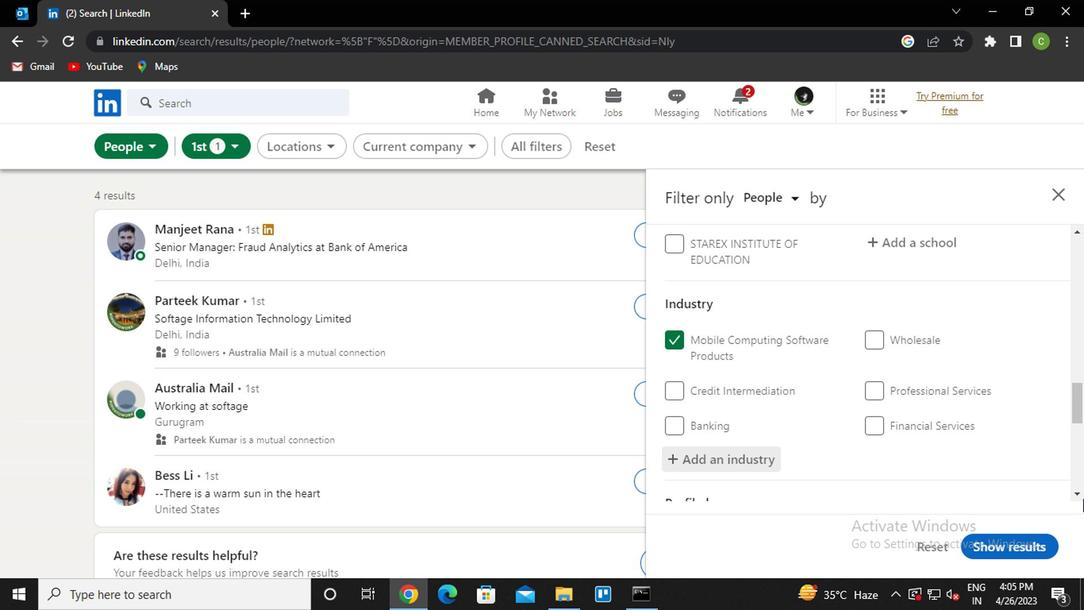 
Action: Mouse moved to (917, 434)
Screenshot: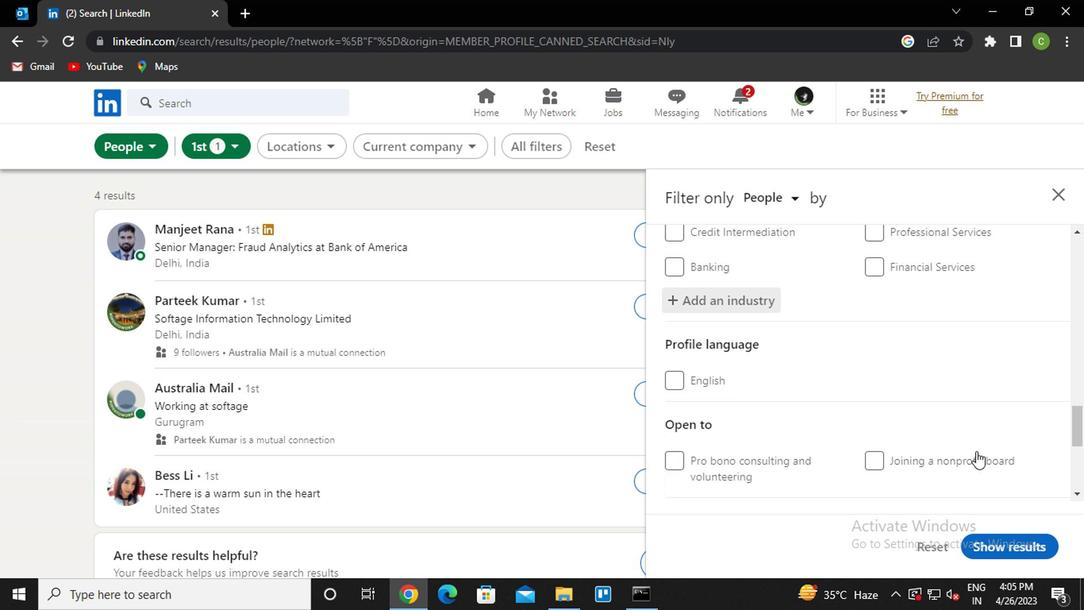
Action: Mouse scrolled (917, 433) with delta (0, 0)
Screenshot: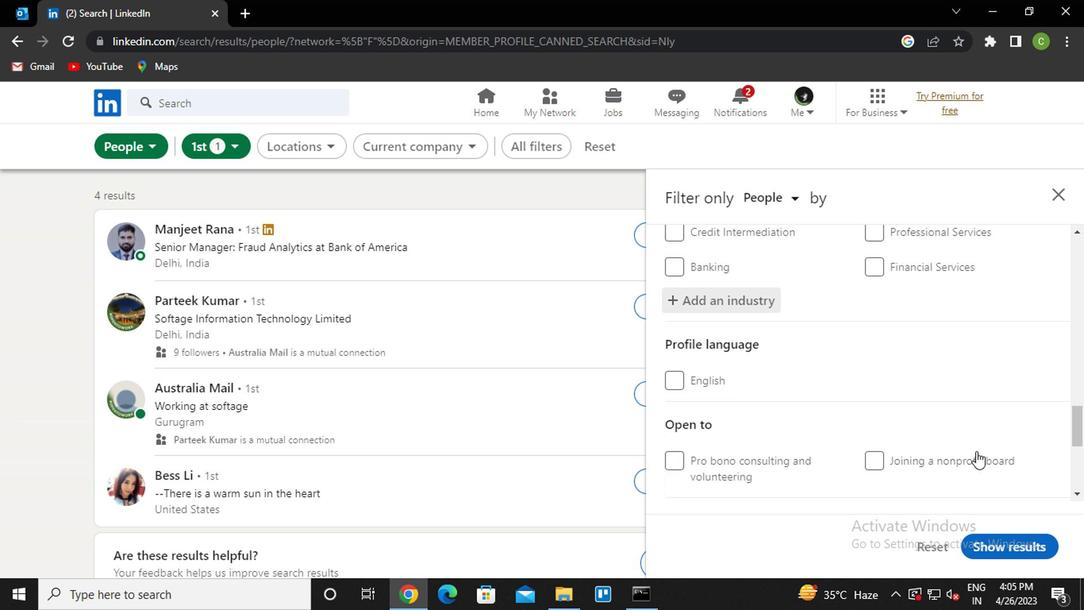
Action: Mouse moved to (896, 427)
Screenshot: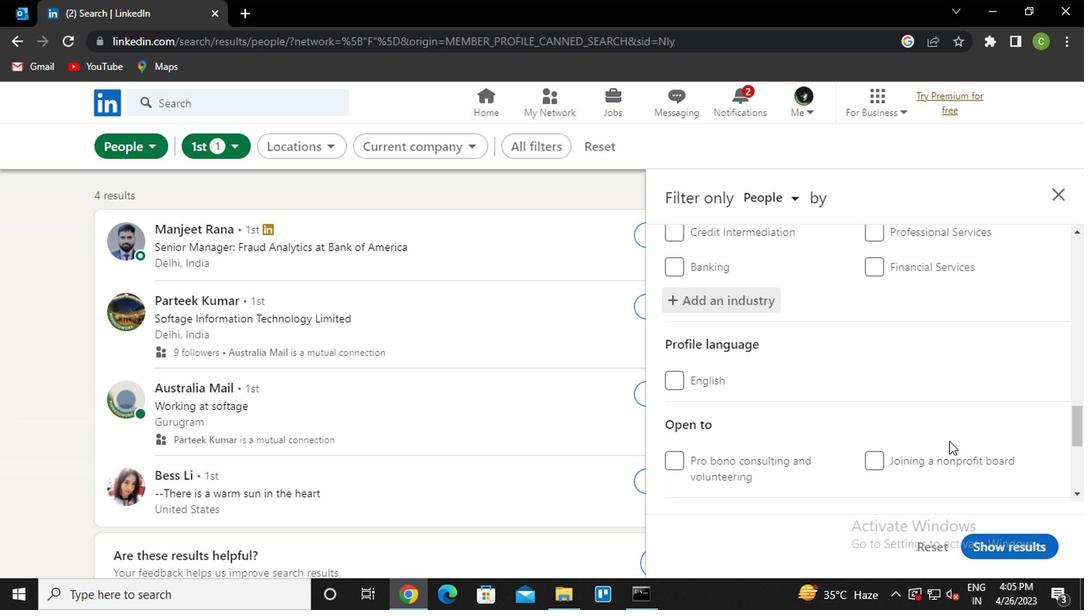 
Action: Mouse scrolled (896, 426) with delta (0, -1)
Screenshot: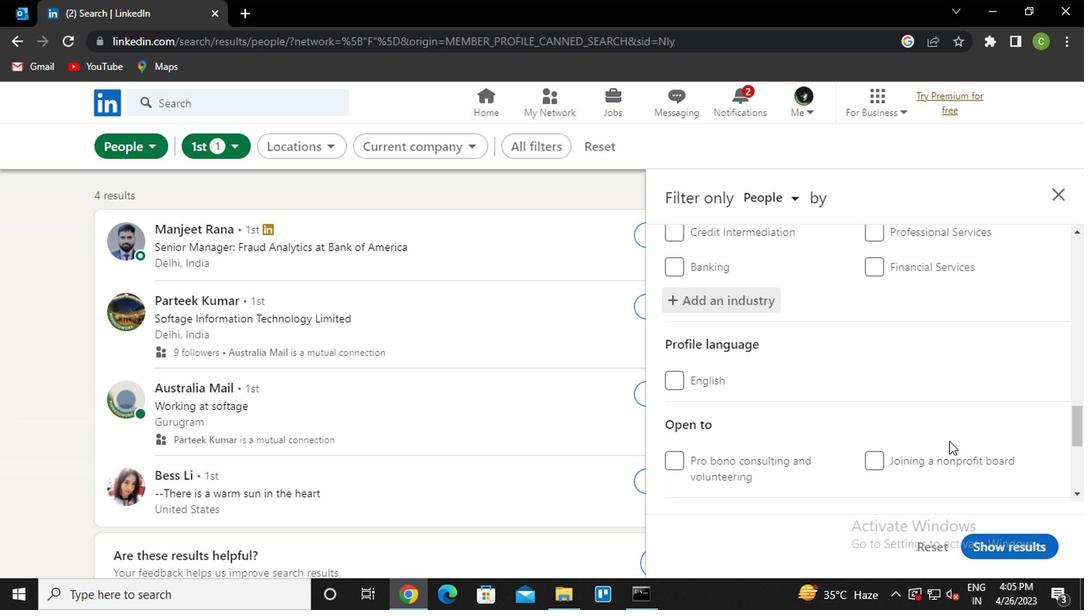 
Action: Mouse moved to (700, 394)
Screenshot: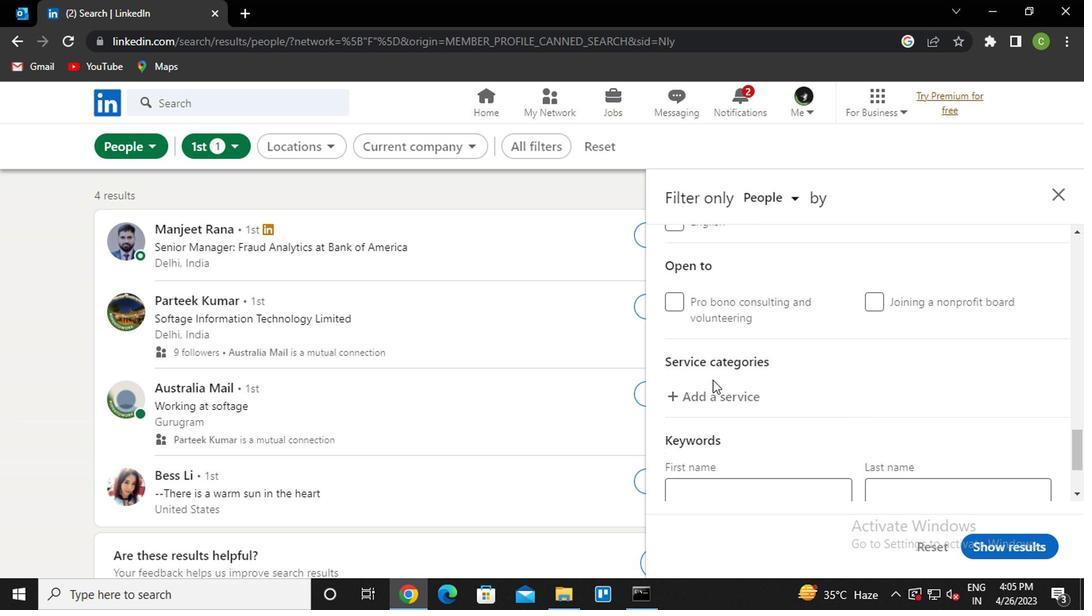 
Action: Mouse pressed left at (700, 394)
Screenshot: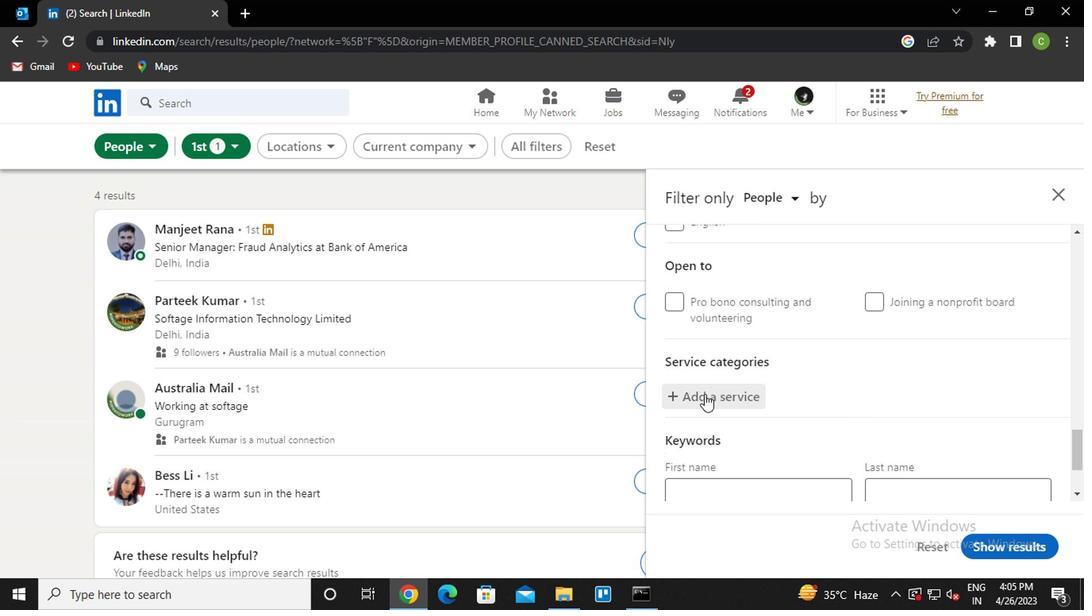 
Action: Key pressed <Key.caps_lock>a<Key.caps_lock>uto<Key.space><Key.caps_lock>i<Key.caps_lock>nsurane<Key.down><Key.enter><Key.backspace><Key.backspace><Key.down><Key.enter>
Screenshot: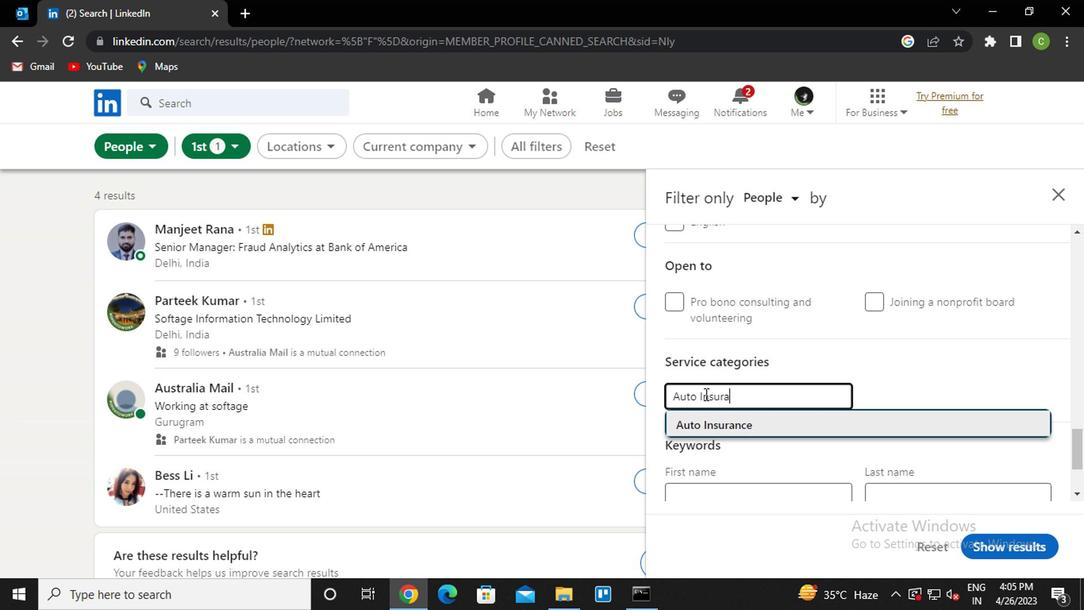 
Action: Mouse moved to (752, 372)
Screenshot: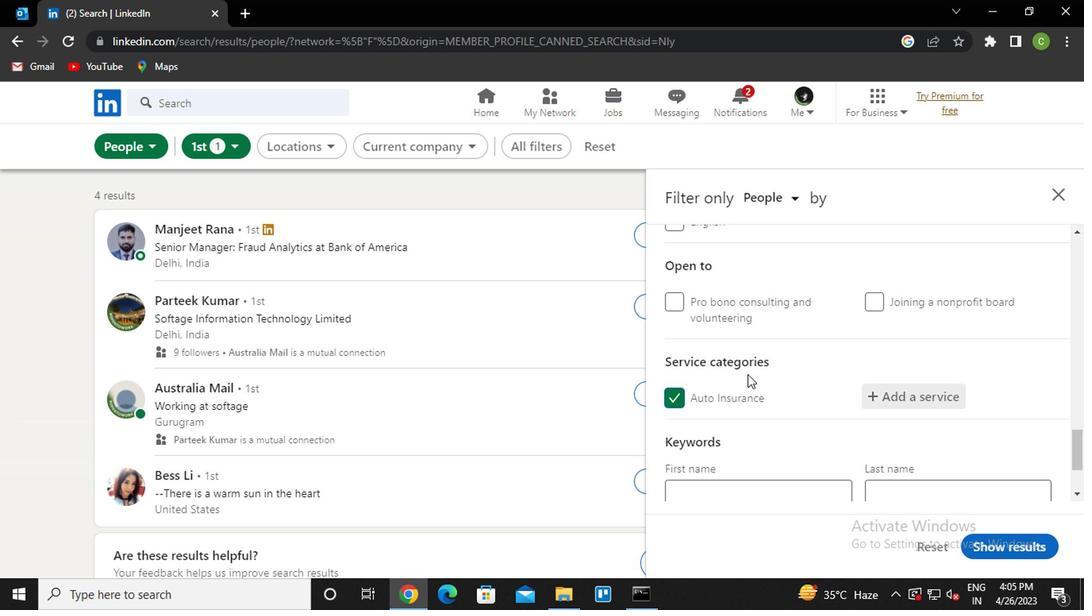 
Action: Mouse scrolled (752, 371) with delta (0, 0)
Screenshot: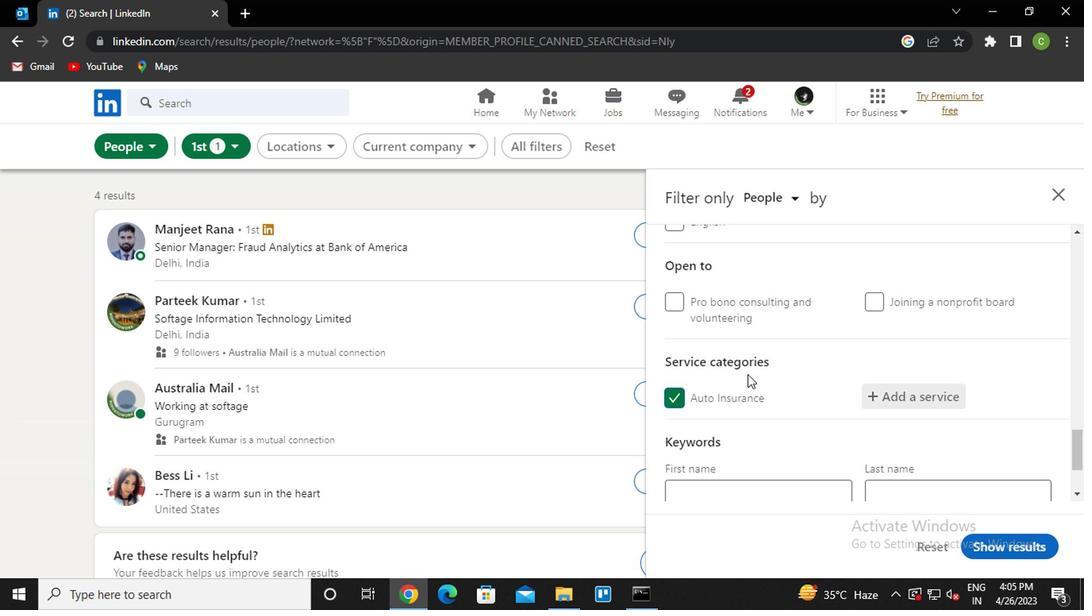 
Action: Mouse moved to (759, 372)
Screenshot: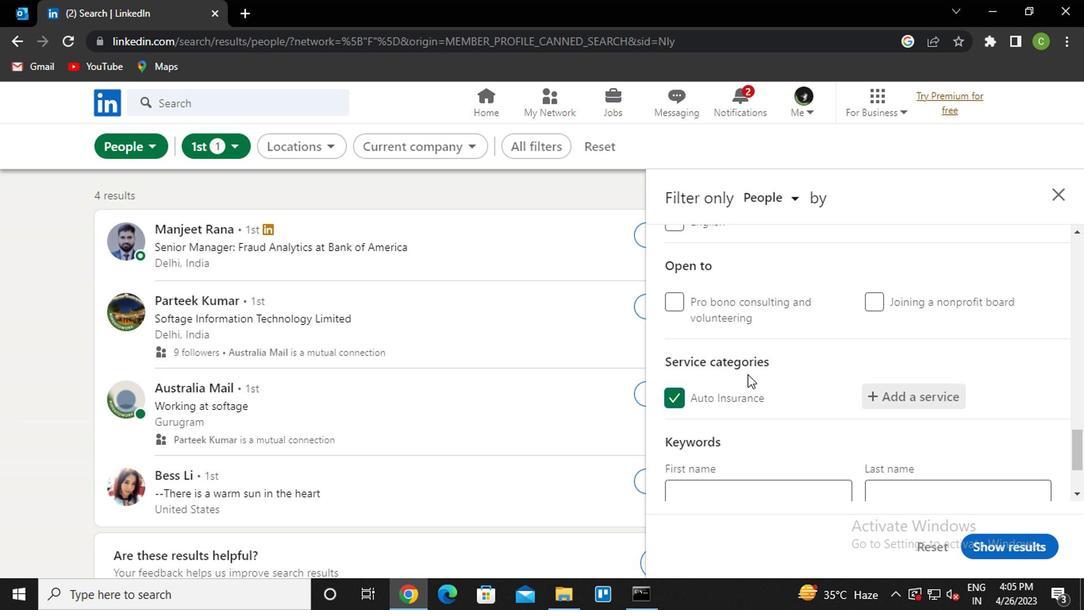 
Action: Mouse scrolled (759, 371) with delta (0, 0)
Screenshot: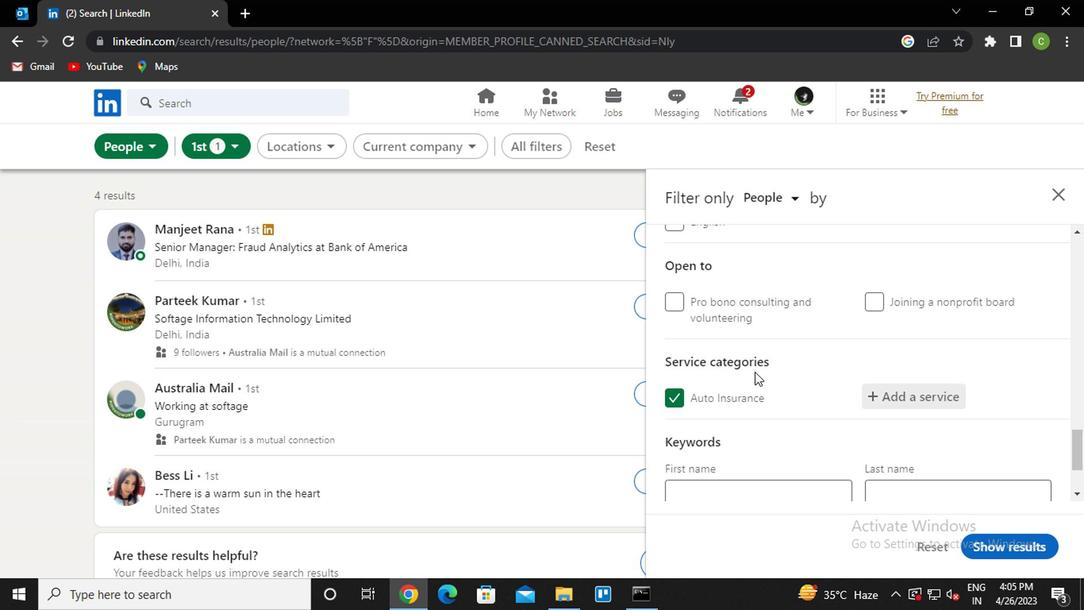 
Action: Mouse scrolled (759, 371) with delta (0, 0)
Screenshot: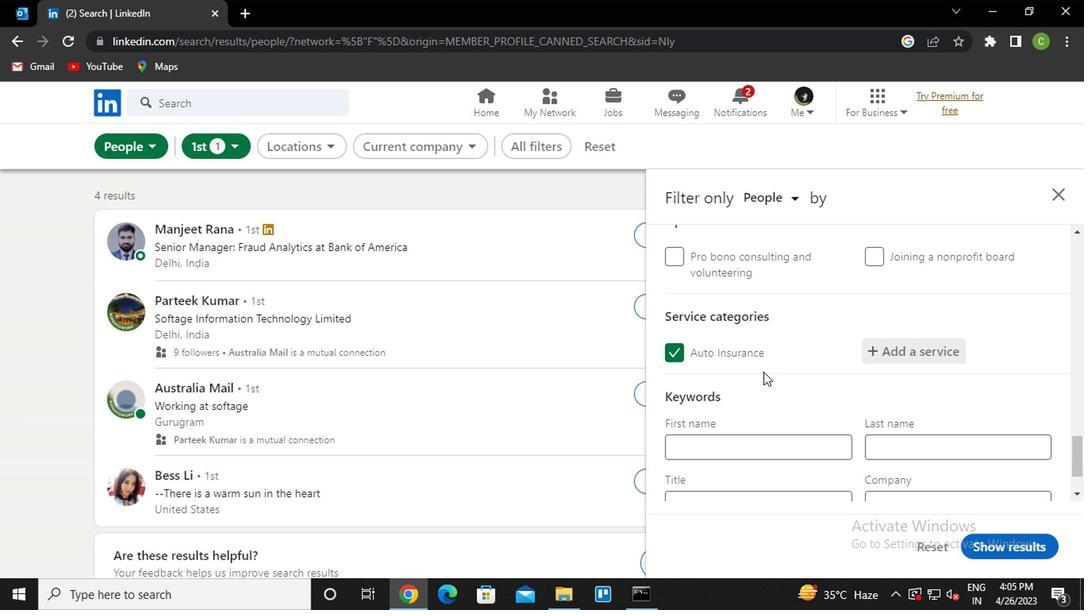 
Action: Mouse moved to (758, 439)
Screenshot: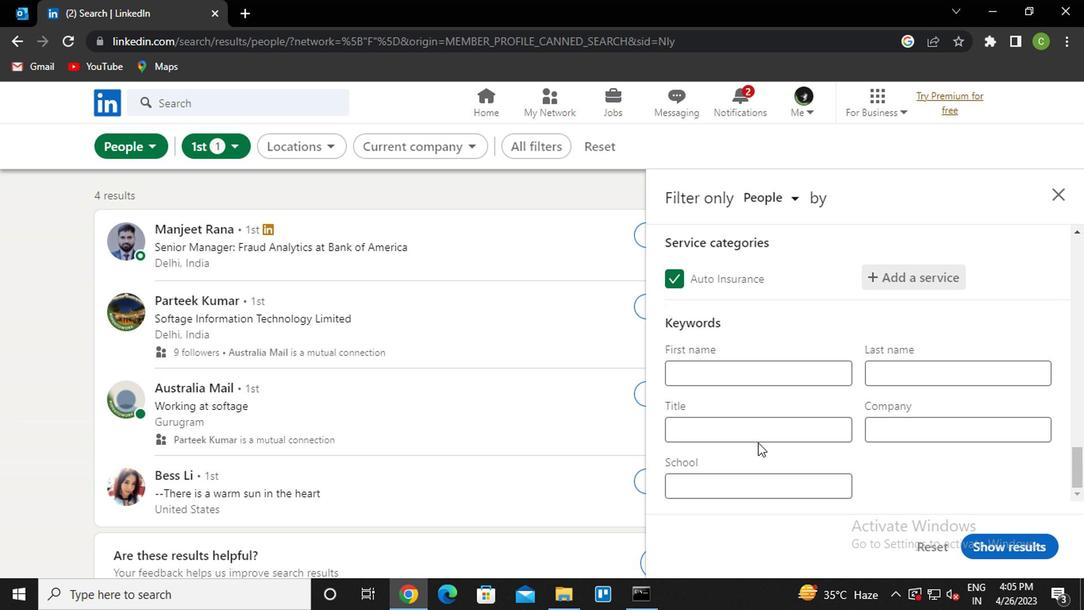 
Action: Mouse pressed left at (758, 439)
Screenshot: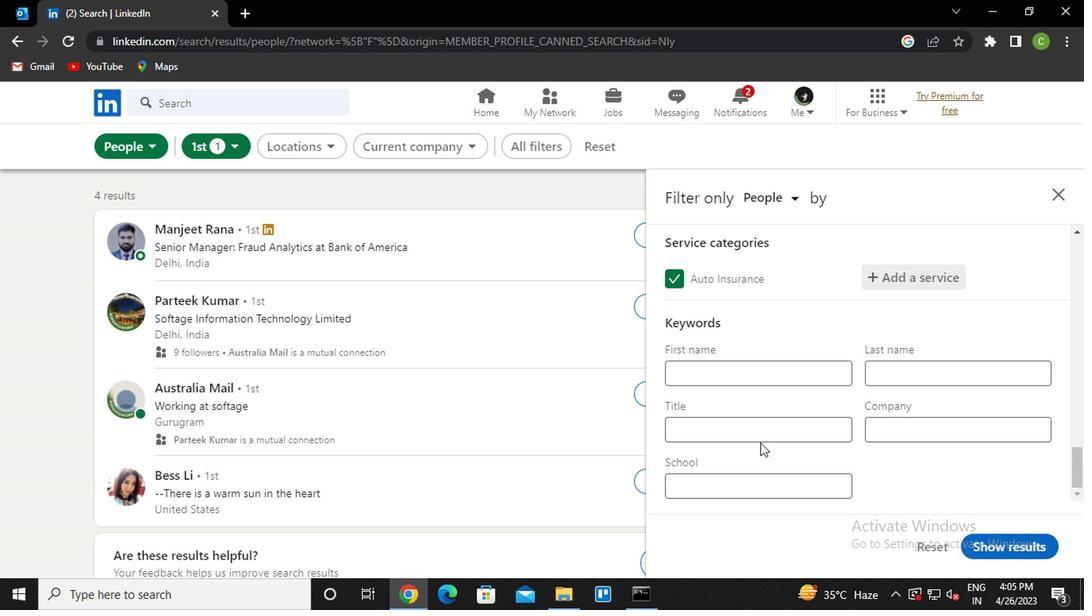 
Action: Key pressed <Key.caps_lock>m<Key.caps_lock>anicurist
Screenshot: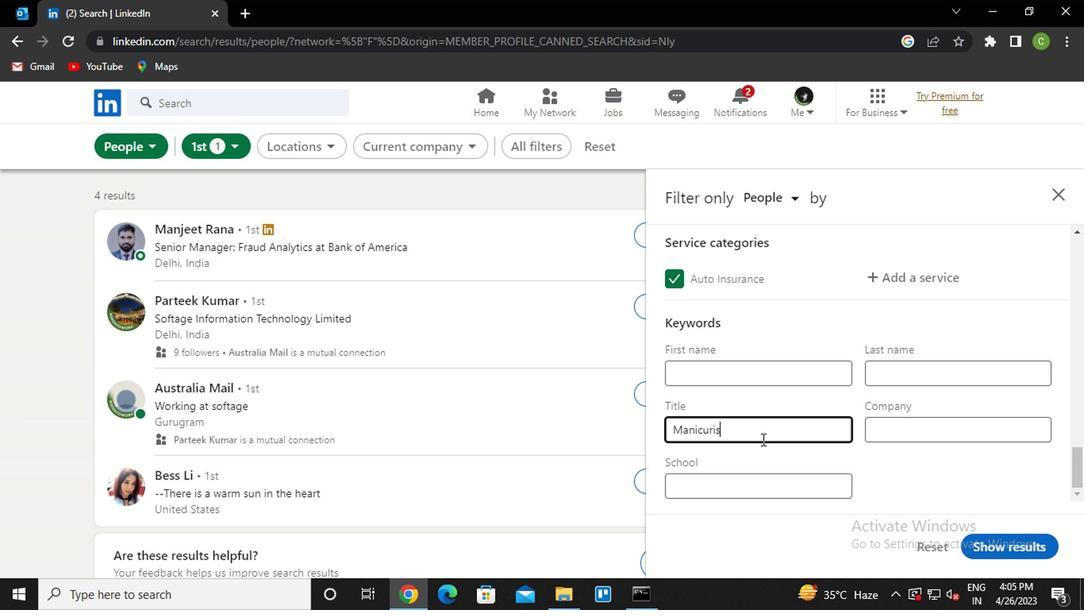 
Action: Mouse moved to (1014, 541)
Screenshot: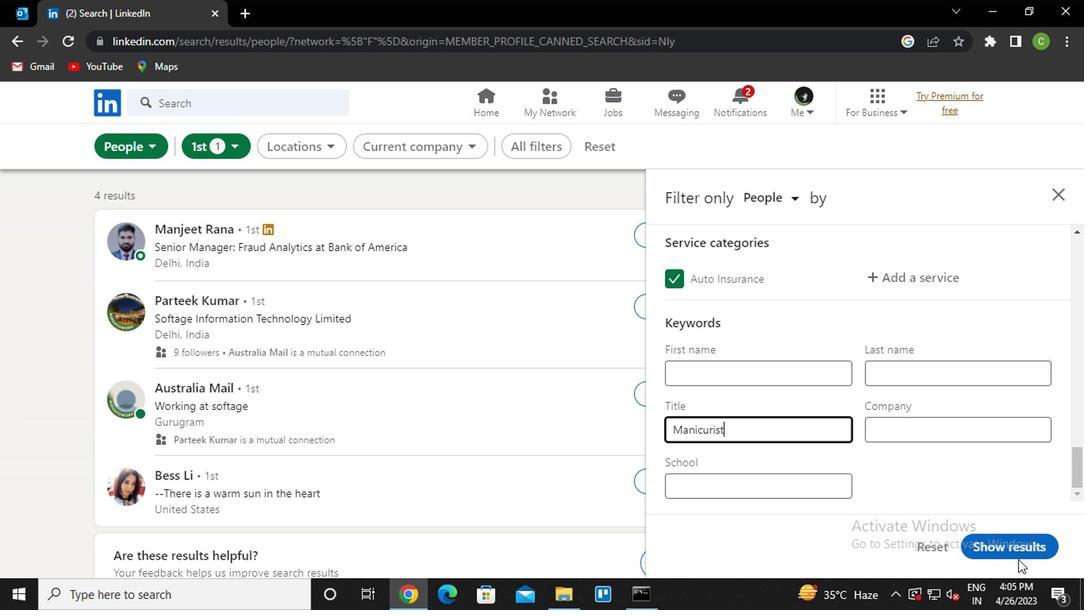 
Action: Mouse pressed left at (1014, 541)
Screenshot: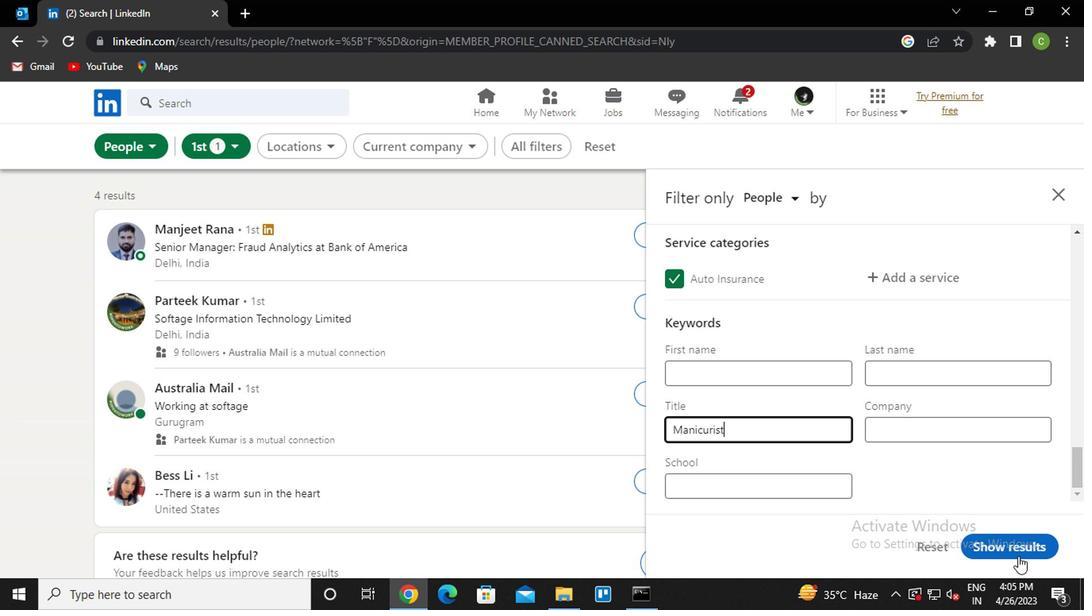 
Action: Mouse moved to (484, 381)
Screenshot: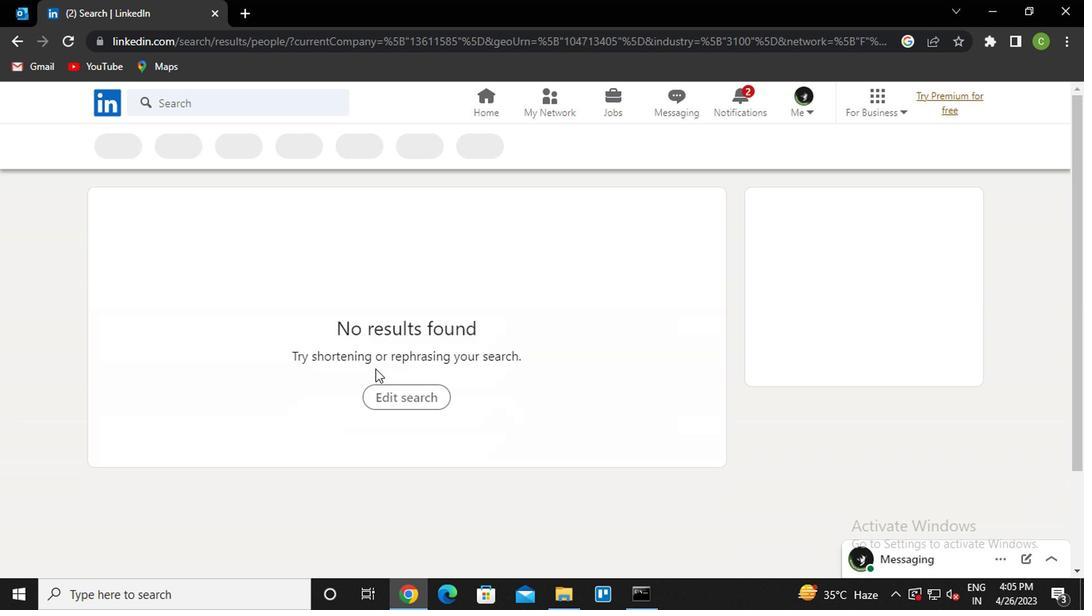
